 Task: Find a place to stay in Gorny, Russia, from 3rd to 17th August for 4 guests, with a price range of ₹3000 to ₹15000, 3 bedrooms, 3 beds, 2 bathrooms, a washing machine, and self check-in.
Action: Mouse moved to (421, 97)
Screenshot: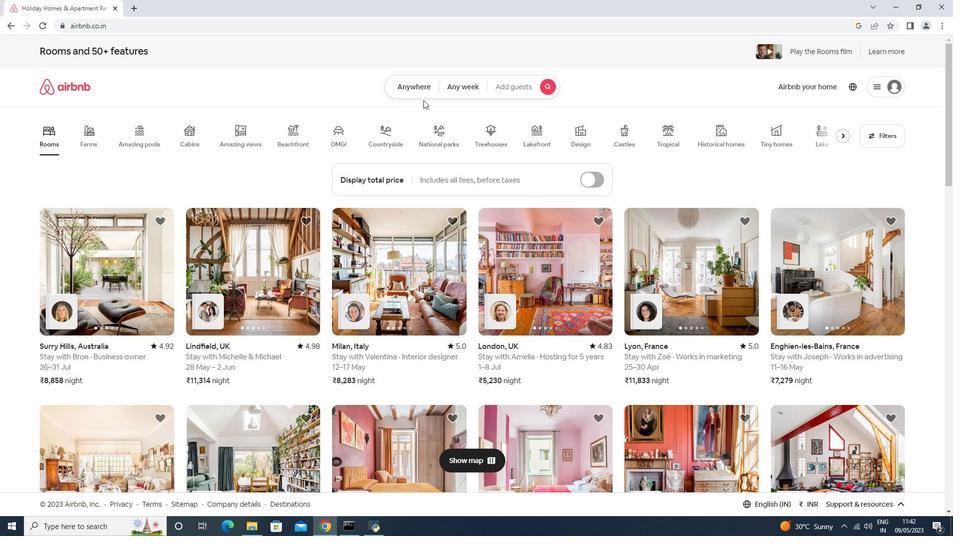 
Action: Mouse pressed left at (421, 97)
Screenshot: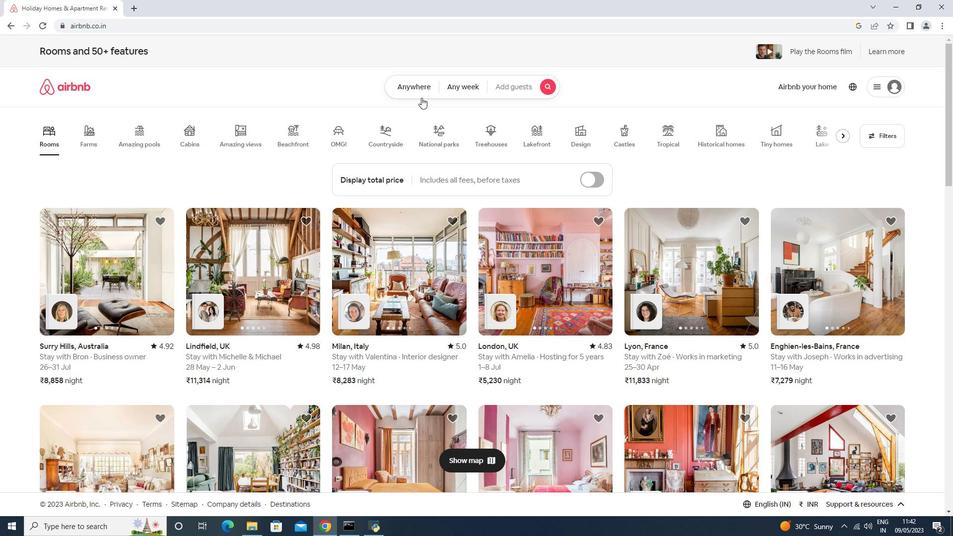
Action: Mouse moved to (363, 126)
Screenshot: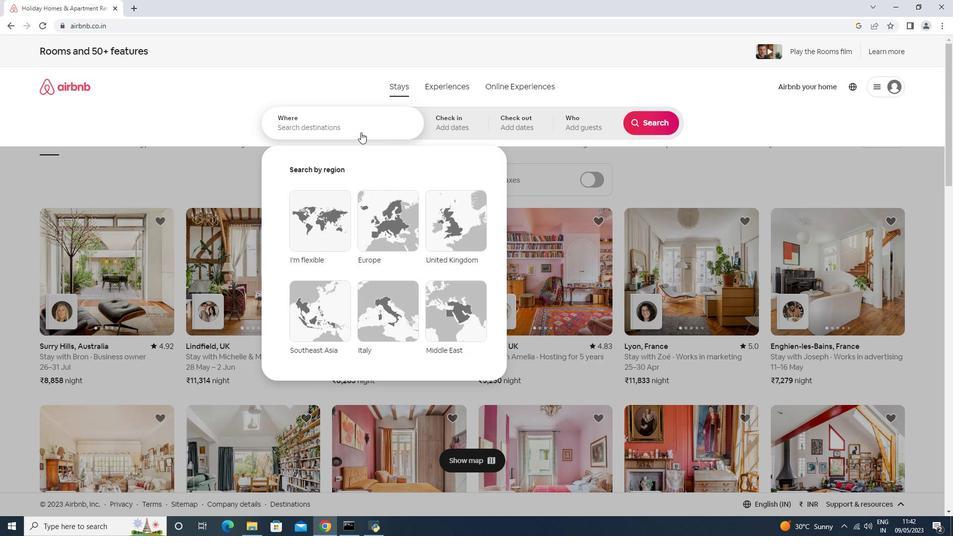 
Action: Mouse pressed left at (363, 126)
Screenshot: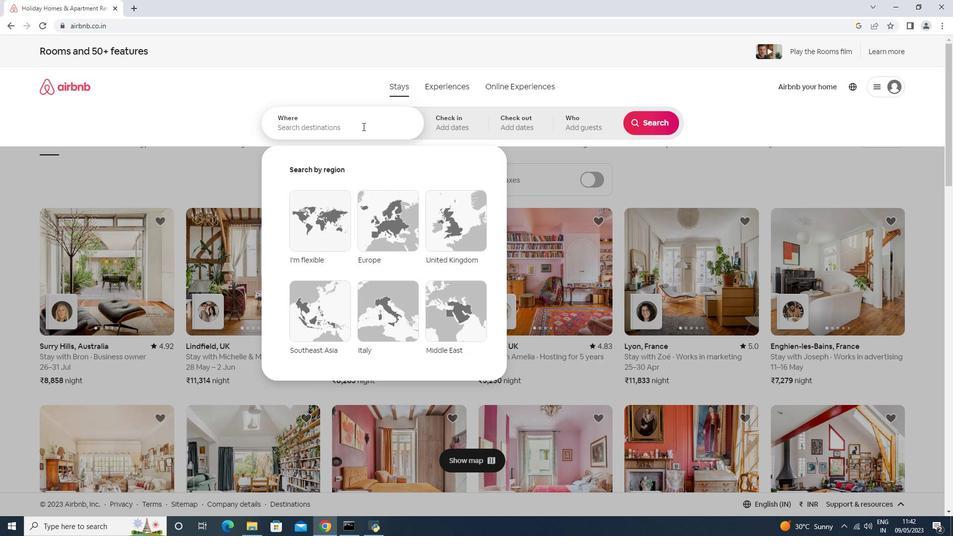 
Action: Mouse moved to (367, 127)
Screenshot: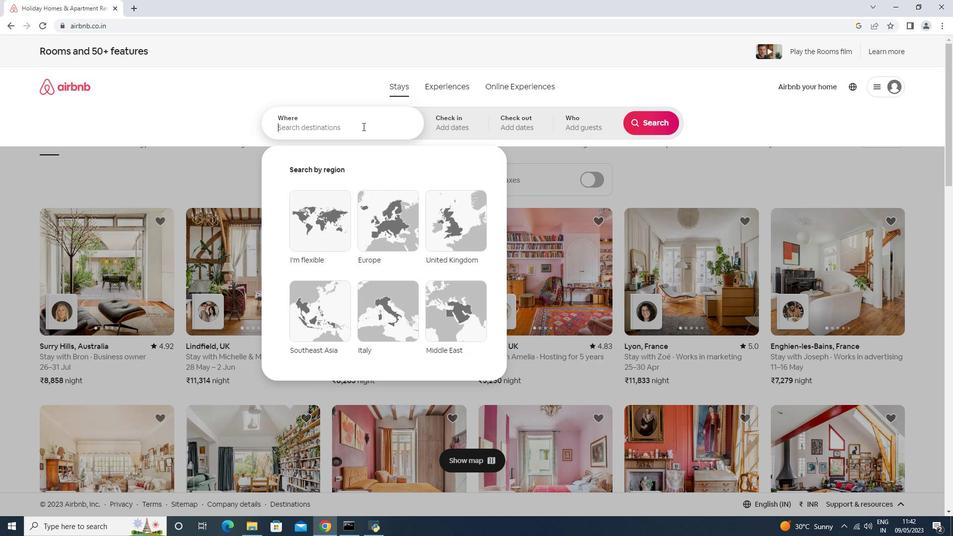 
Action: Key pressed <Key.shift>Gorny,<Key.space><Key.shift><Key.shift><Key.shift>Russia<Key.enter>
Screenshot: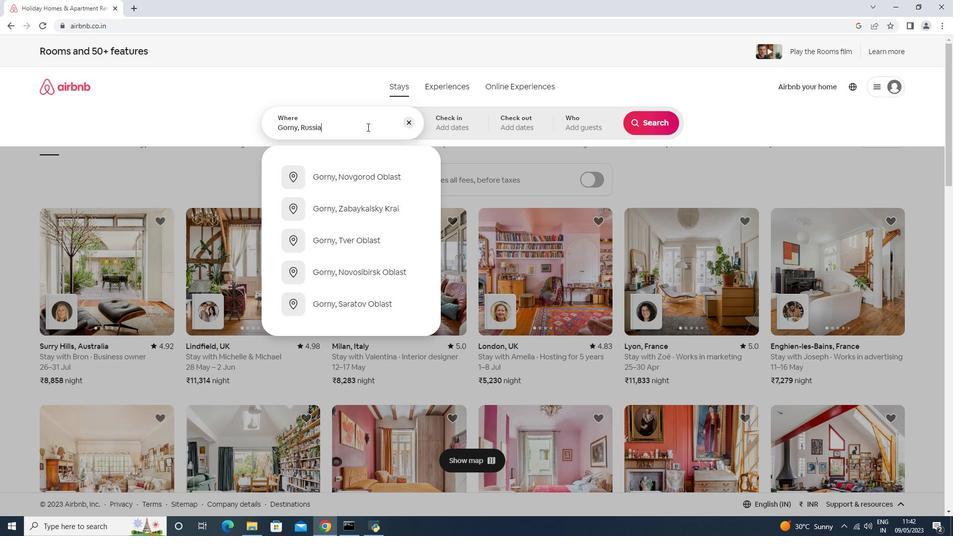 
Action: Mouse moved to (645, 197)
Screenshot: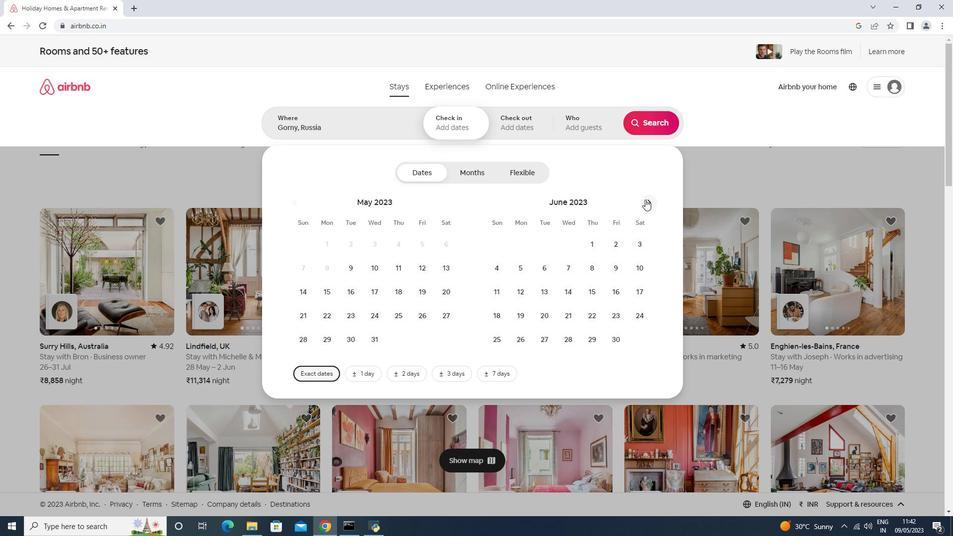 
Action: Mouse pressed left at (645, 197)
Screenshot: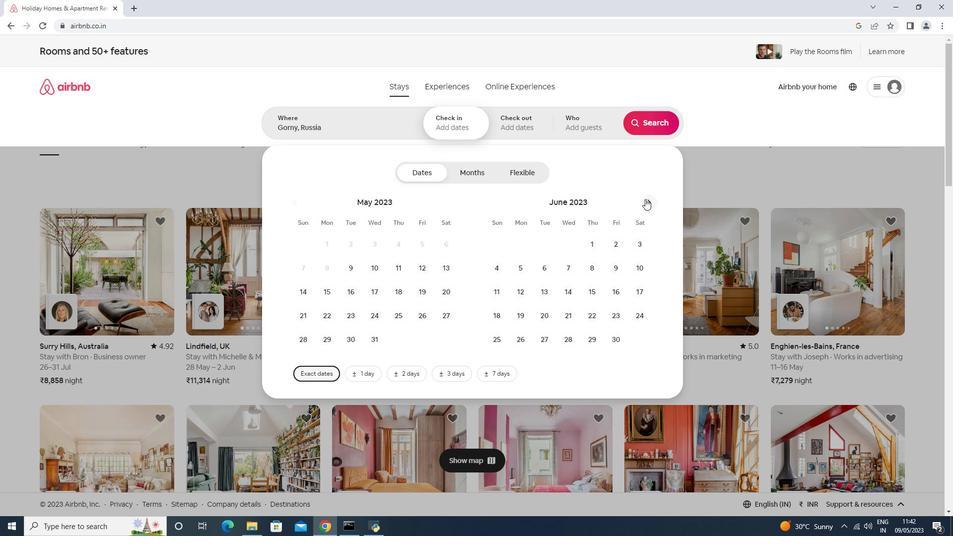 
Action: Mouse moved to (646, 198)
Screenshot: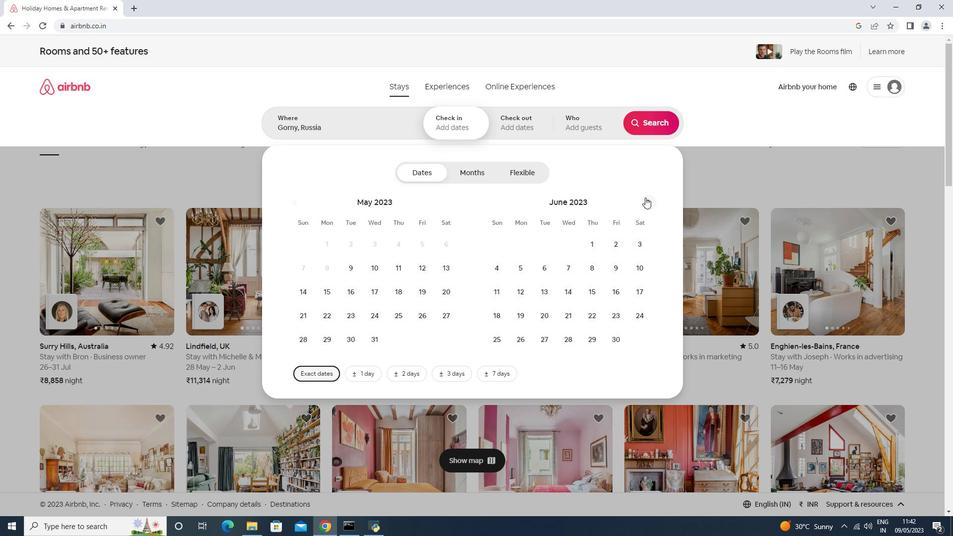 
Action: Mouse pressed left at (646, 198)
Screenshot: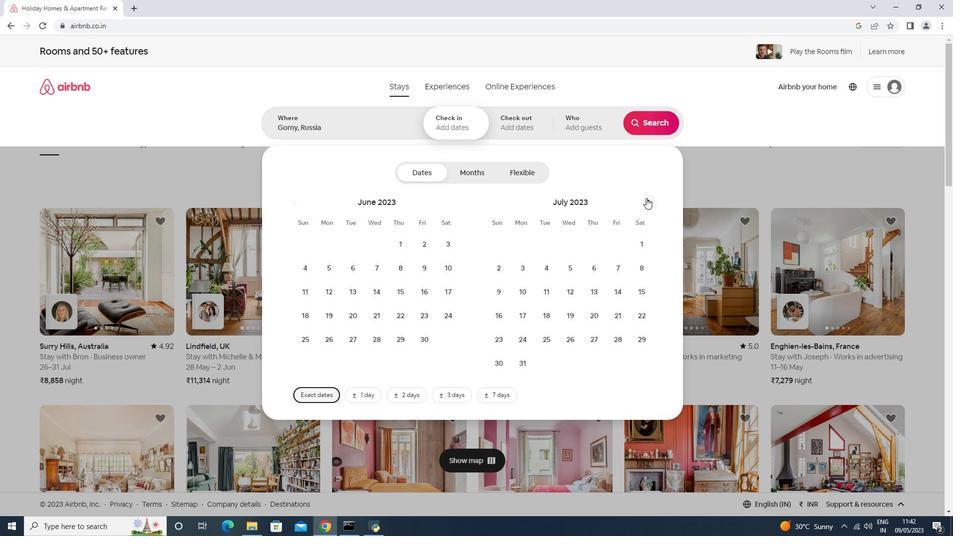
Action: Mouse moved to (591, 242)
Screenshot: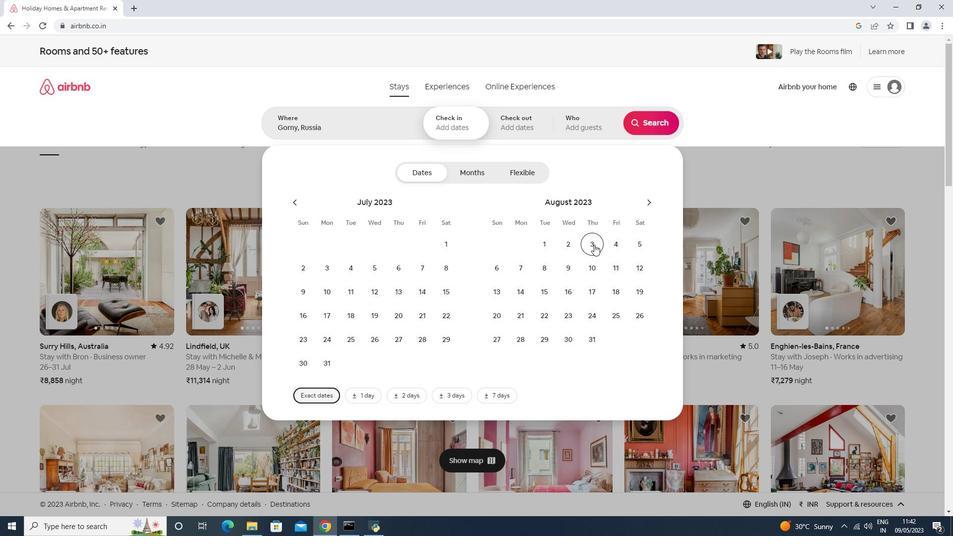 
Action: Mouse pressed left at (591, 242)
Screenshot: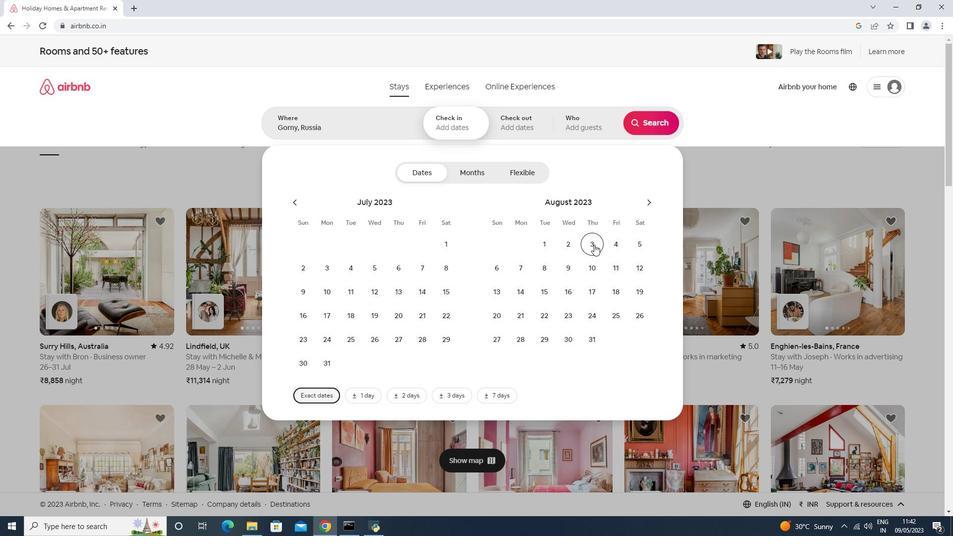 
Action: Mouse moved to (588, 292)
Screenshot: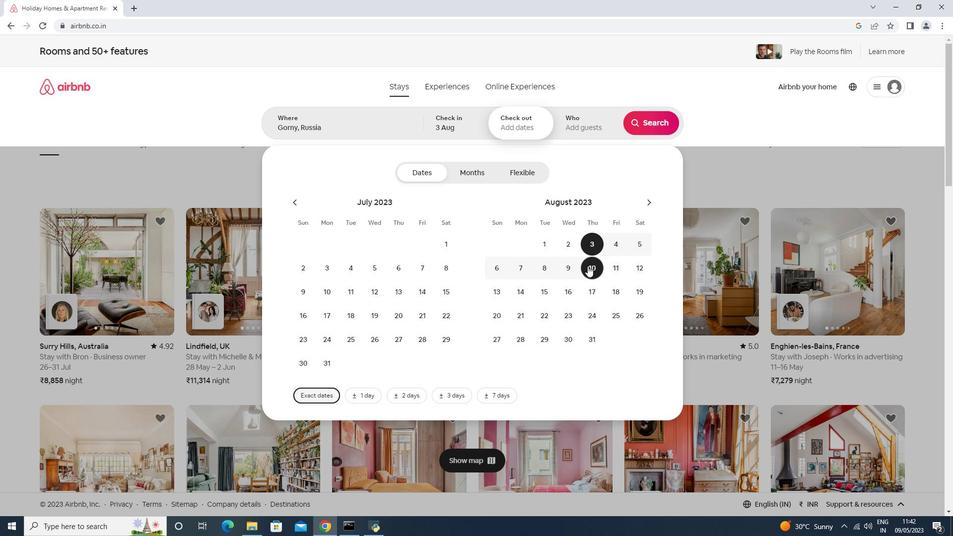 
Action: Mouse pressed left at (588, 292)
Screenshot: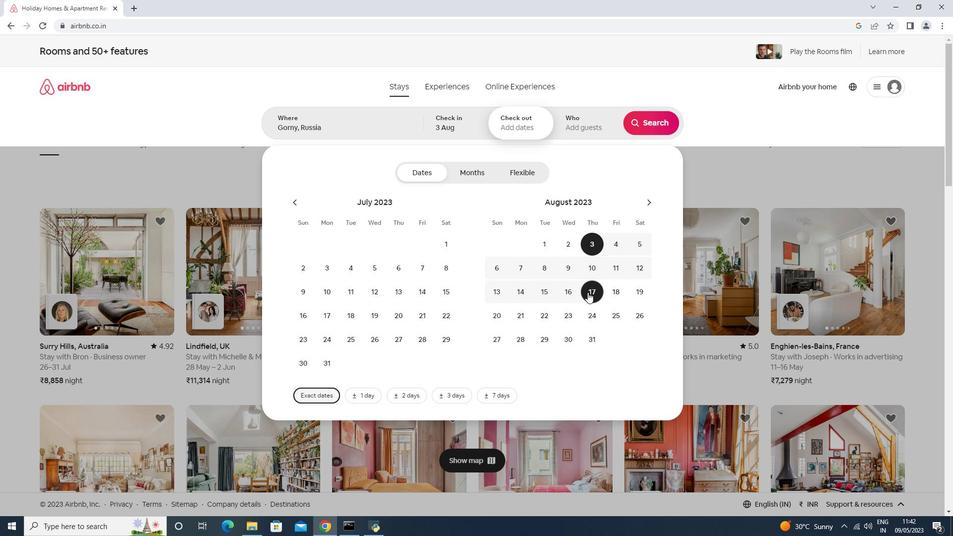 
Action: Mouse moved to (575, 127)
Screenshot: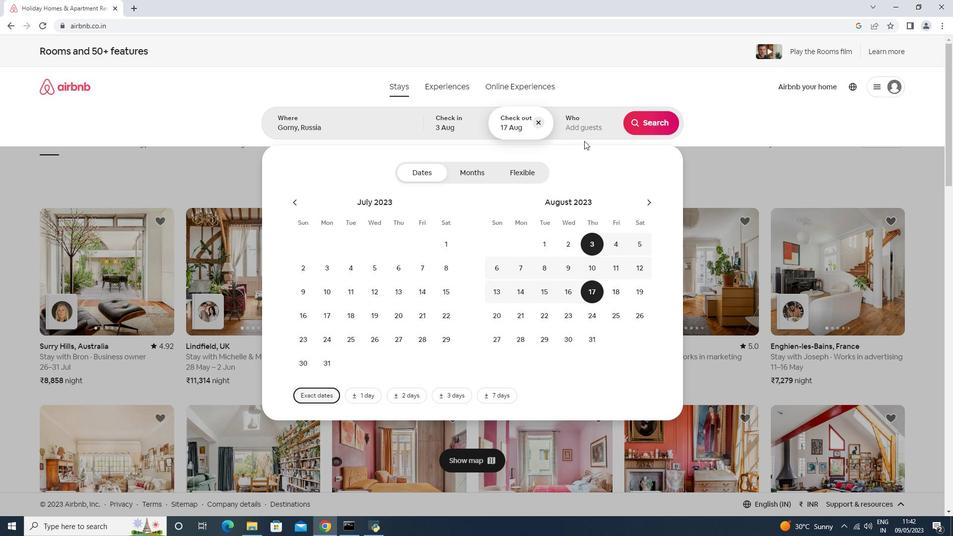
Action: Mouse pressed left at (575, 127)
Screenshot: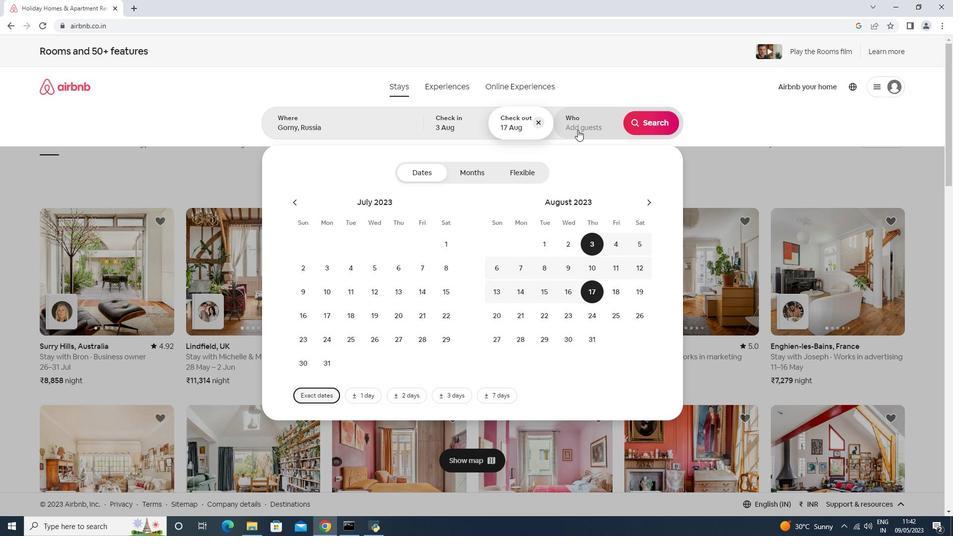 
Action: Mouse moved to (658, 173)
Screenshot: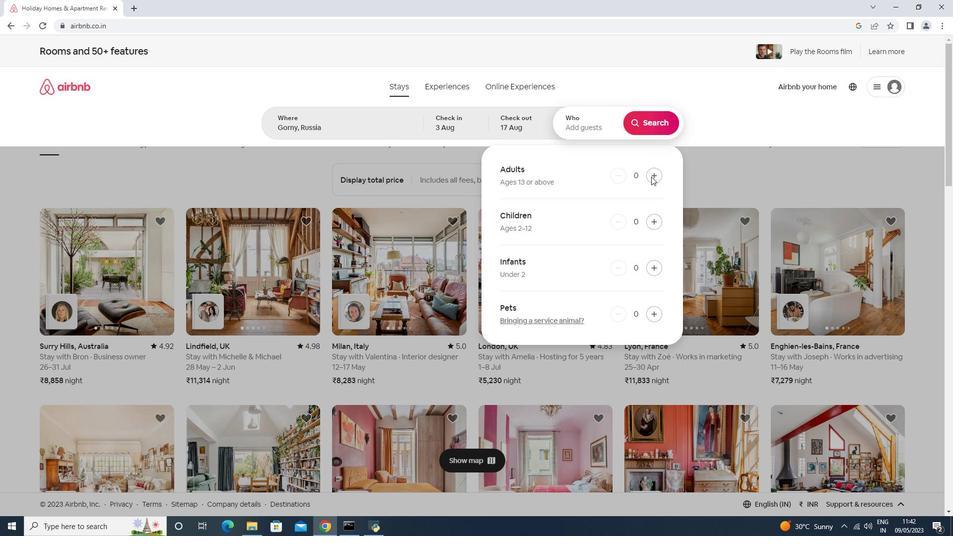 
Action: Mouse pressed left at (658, 173)
Screenshot: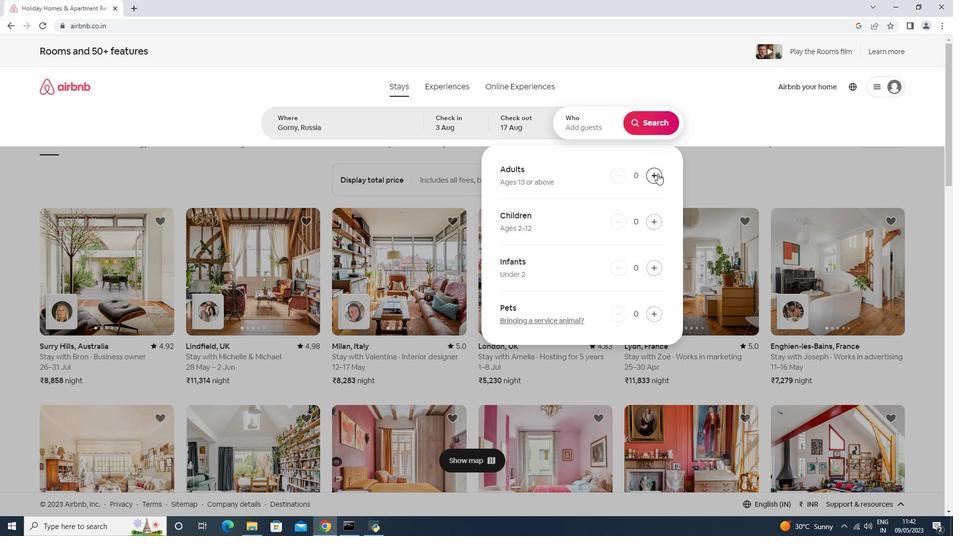 
Action: Mouse pressed left at (658, 173)
Screenshot: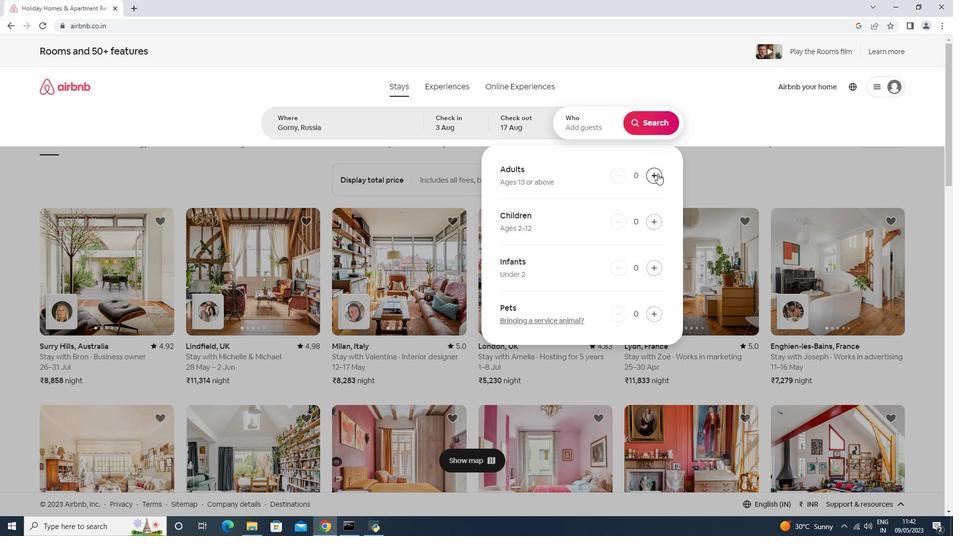 
Action: Mouse pressed left at (658, 173)
Screenshot: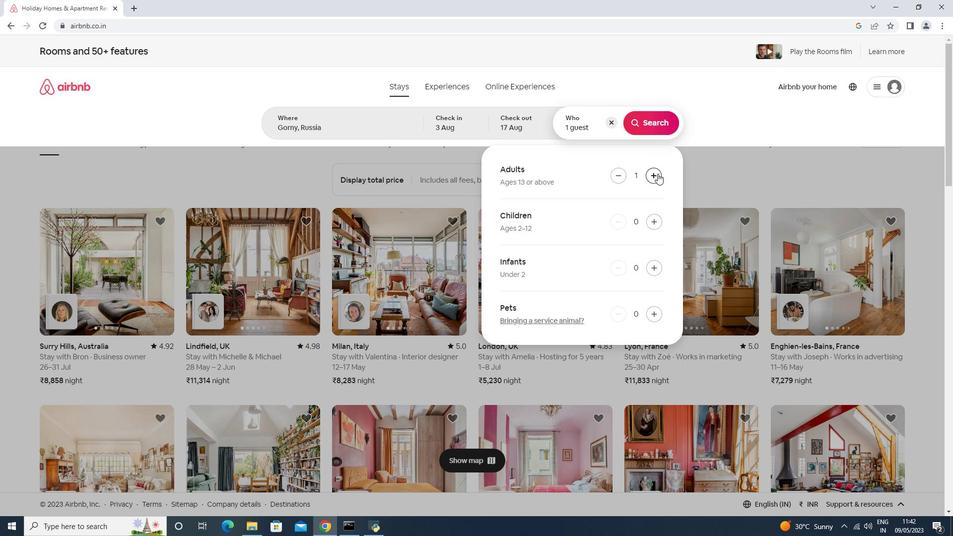 
Action: Mouse moved to (652, 225)
Screenshot: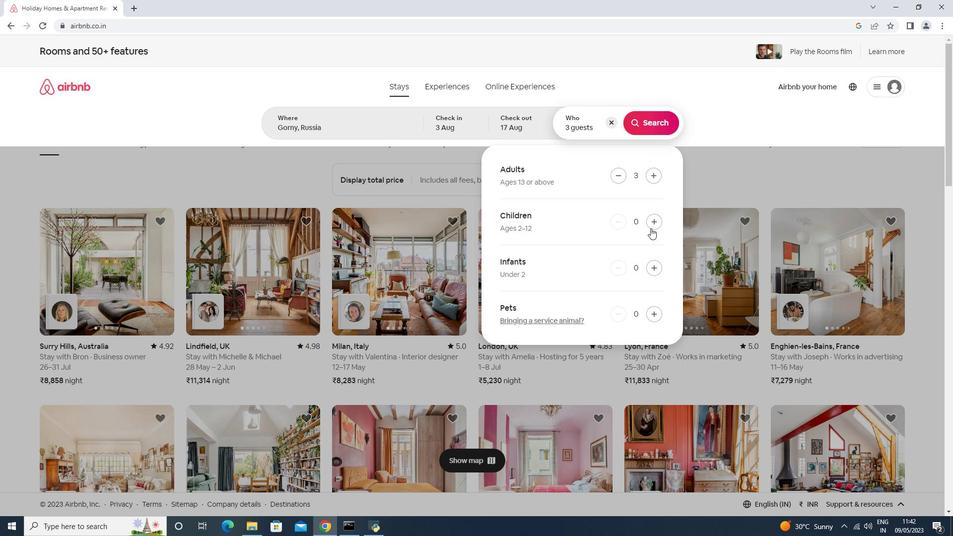 
Action: Mouse pressed left at (652, 225)
Screenshot: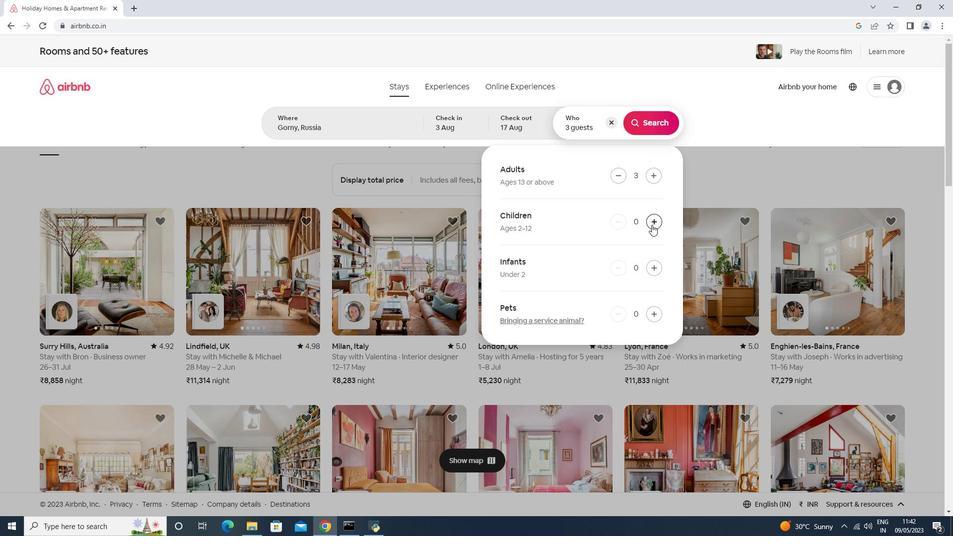 
Action: Mouse moved to (654, 124)
Screenshot: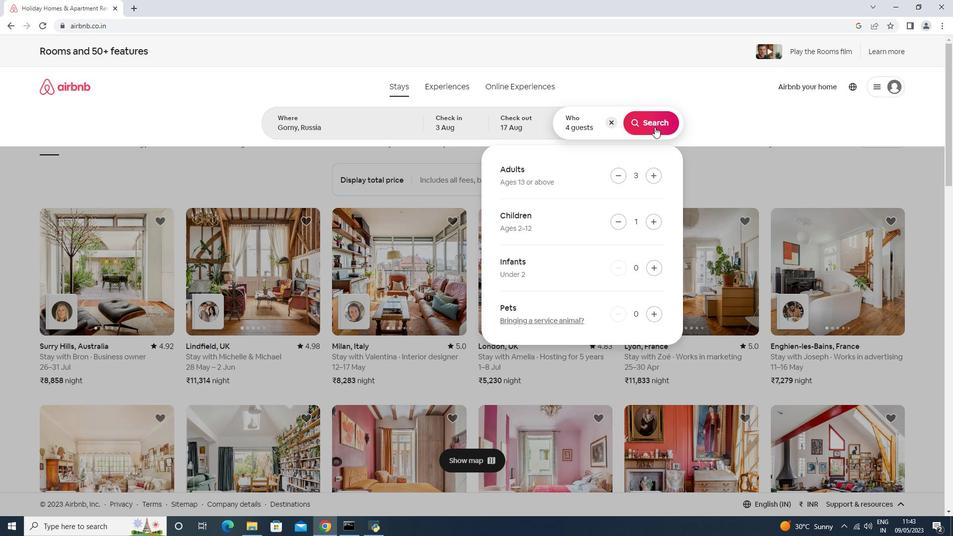 
Action: Mouse pressed left at (654, 124)
Screenshot: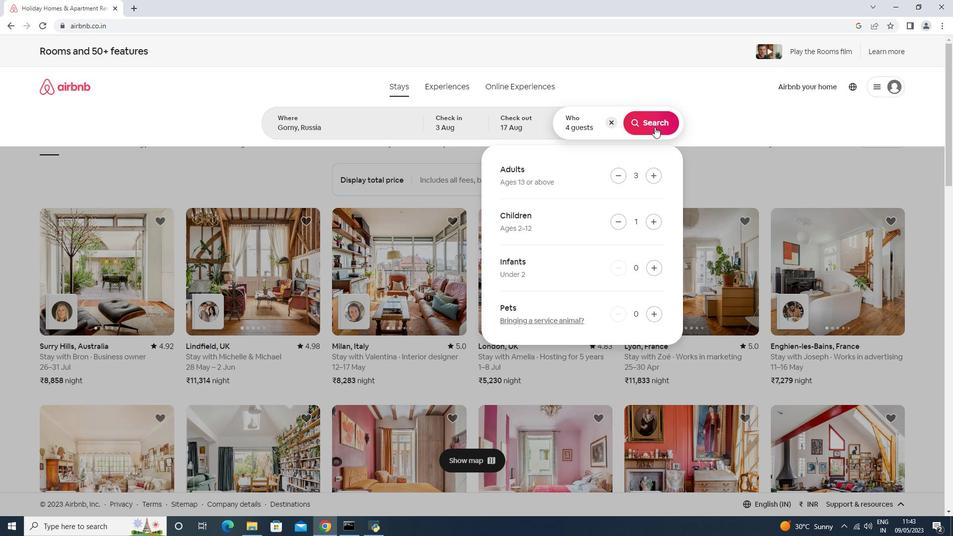
Action: Mouse moved to (917, 99)
Screenshot: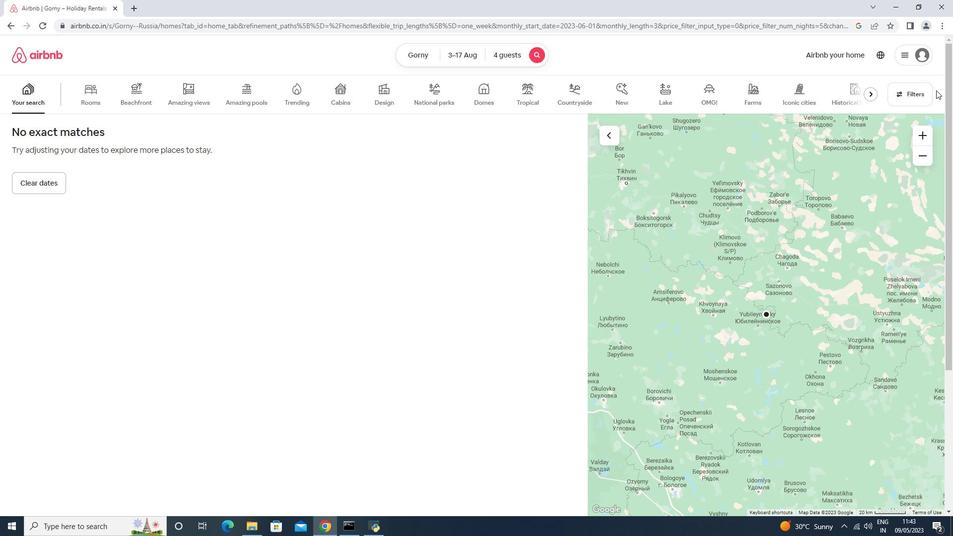
Action: Mouse pressed left at (917, 99)
Screenshot: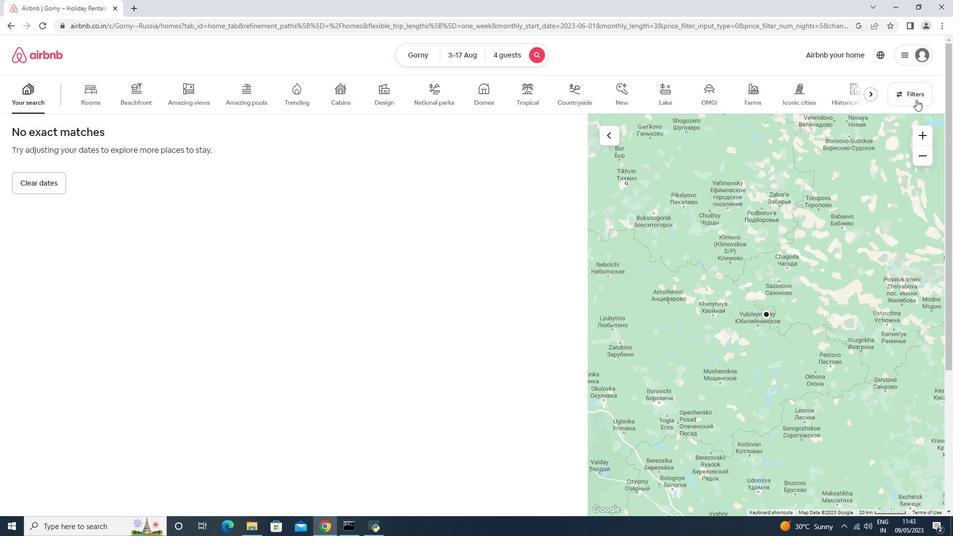 
Action: Mouse moved to (429, 341)
Screenshot: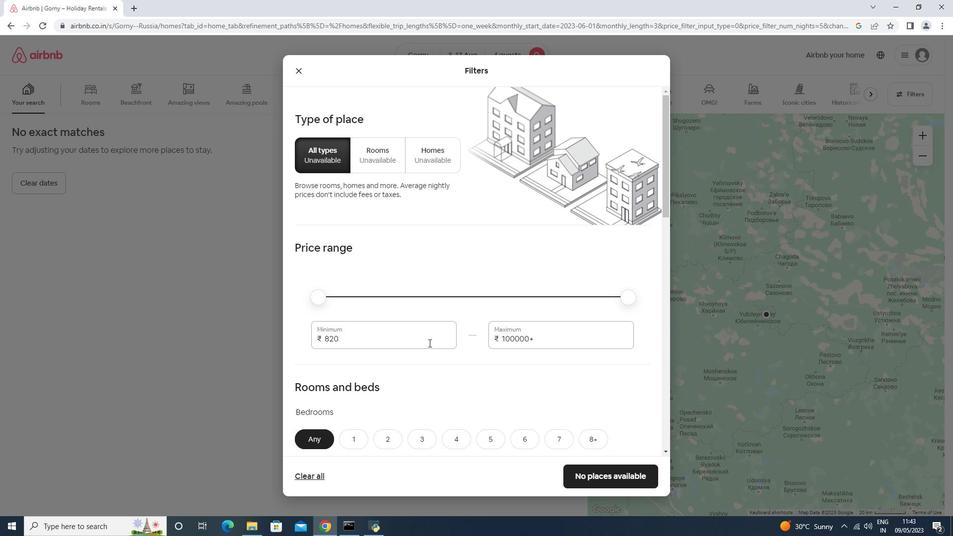 
Action: Mouse pressed left at (429, 341)
Screenshot: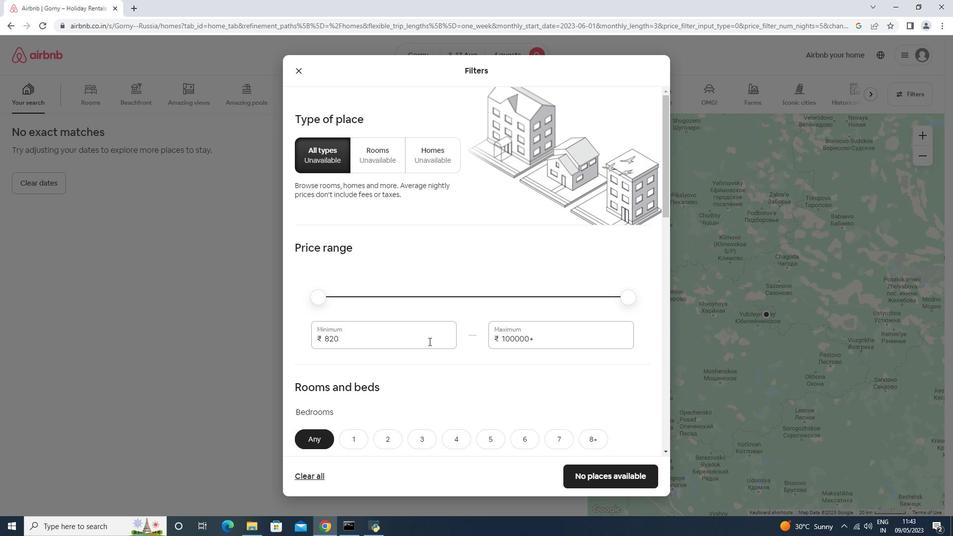 
Action: Mouse moved to (429, 341)
Screenshot: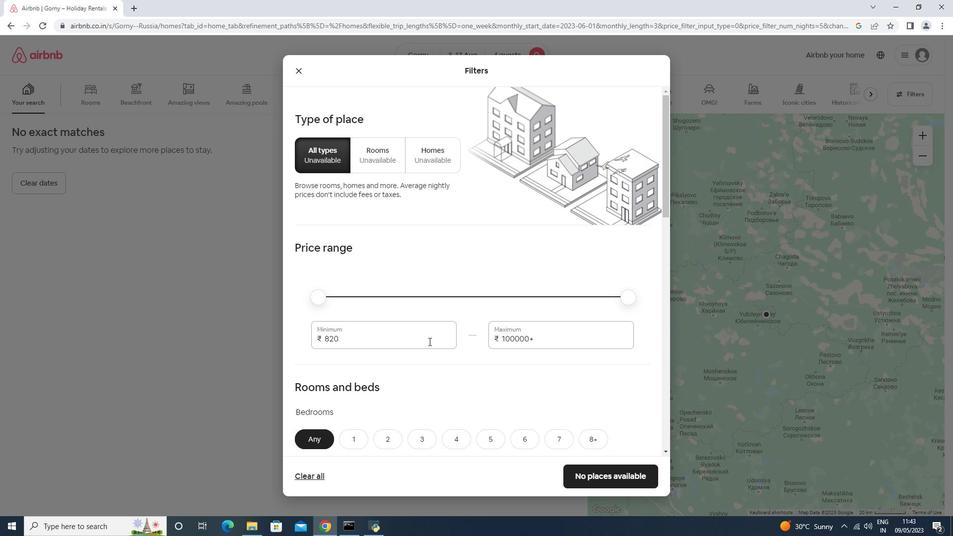
Action: Key pressed <Key.backspace><Key.backspace><Key.backspace><Key.backspace>3000<Key.tab>15000
Screenshot: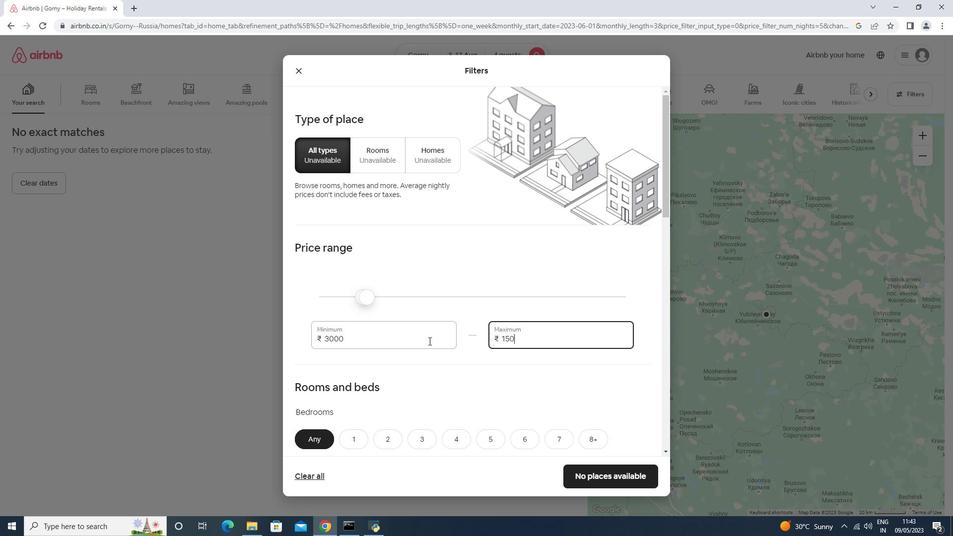 
Action: Mouse scrolled (429, 340) with delta (0, 0)
Screenshot: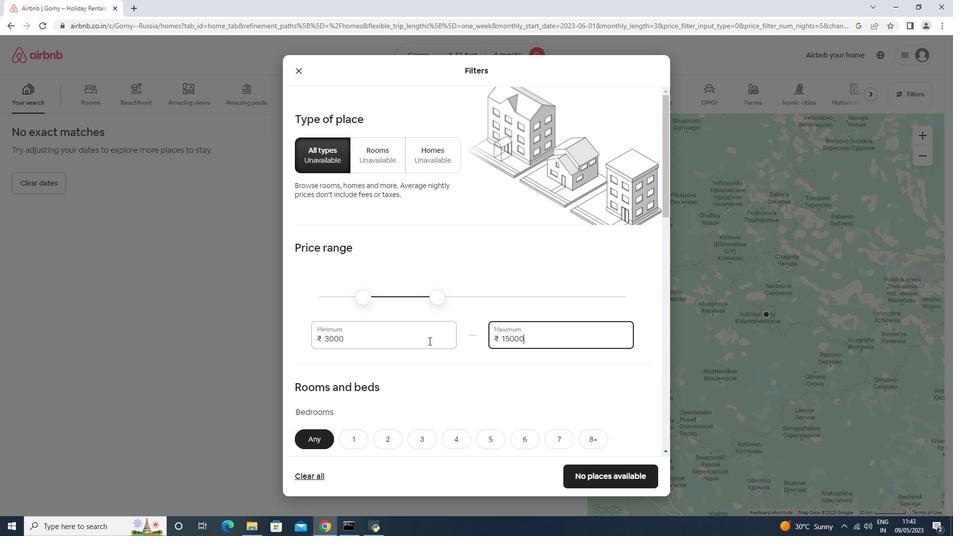 
Action: Mouse scrolled (429, 340) with delta (0, 0)
Screenshot: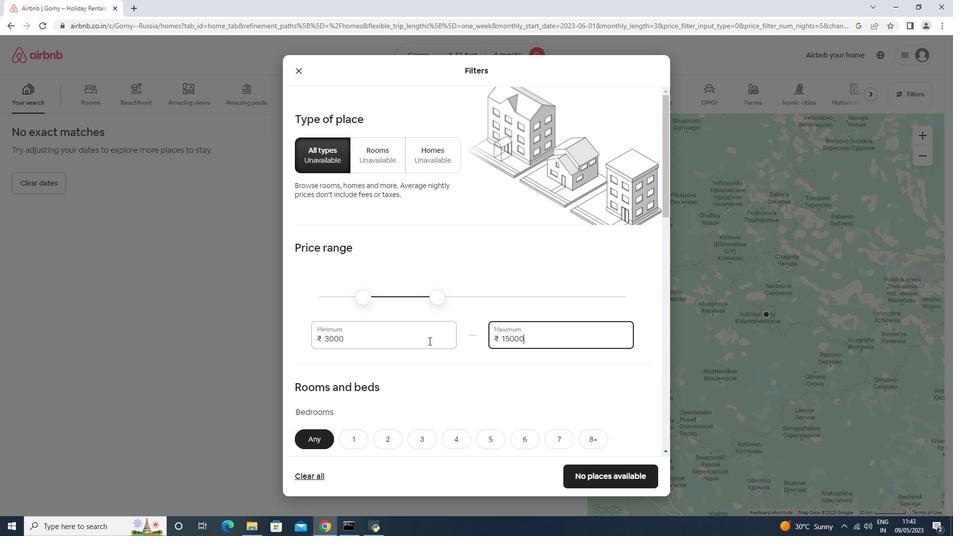 
Action: Mouse scrolled (429, 340) with delta (0, 0)
Screenshot: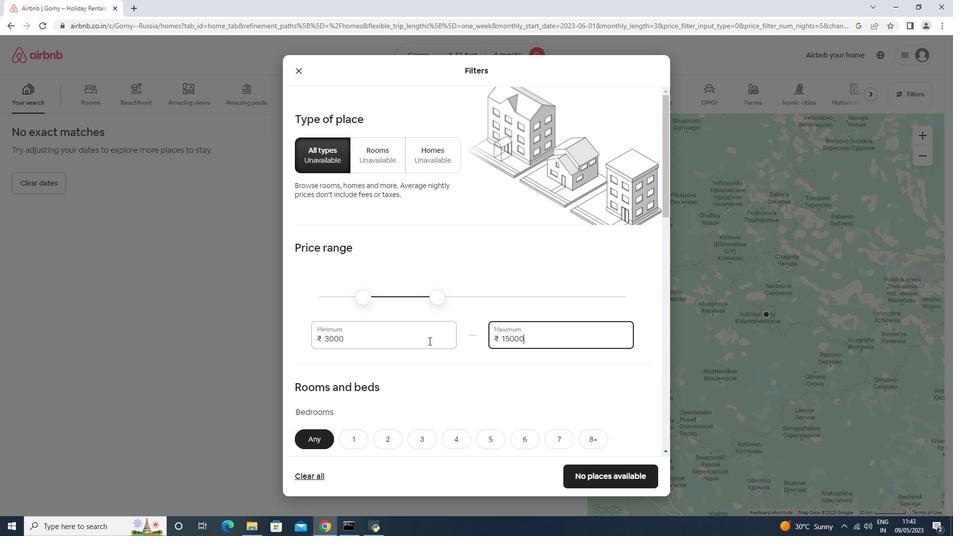 
Action: Mouse scrolled (429, 340) with delta (0, 0)
Screenshot: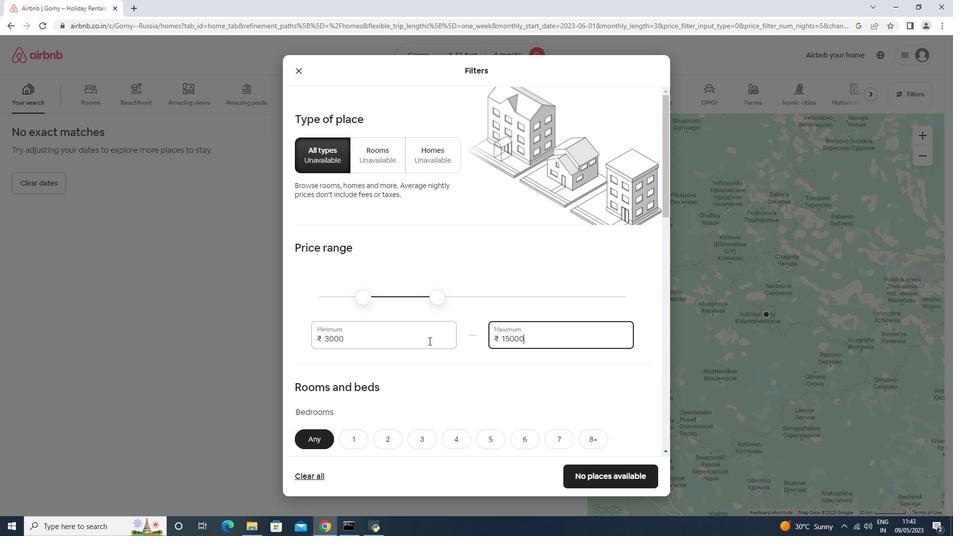 
Action: Mouse moved to (427, 243)
Screenshot: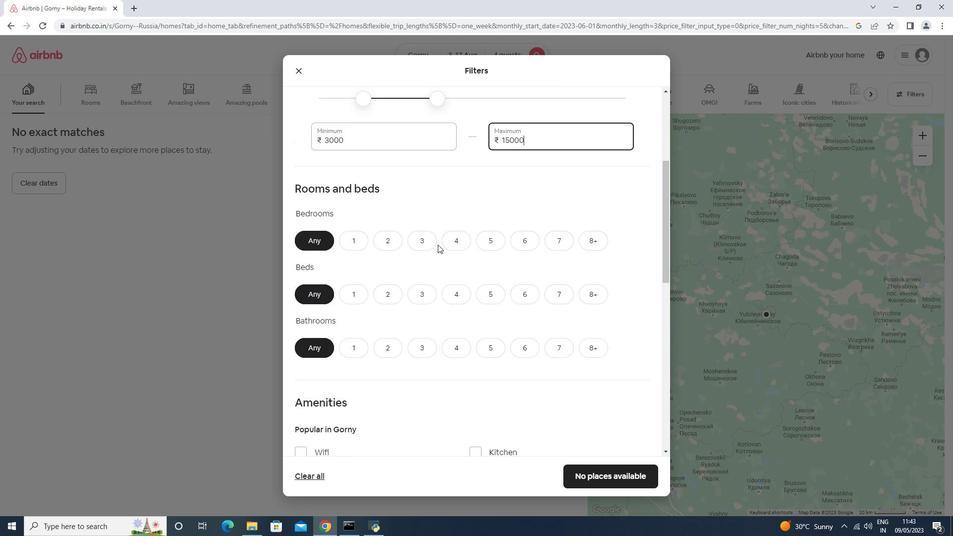 
Action: Mouse pressed left at (427, 243)
Screenshot: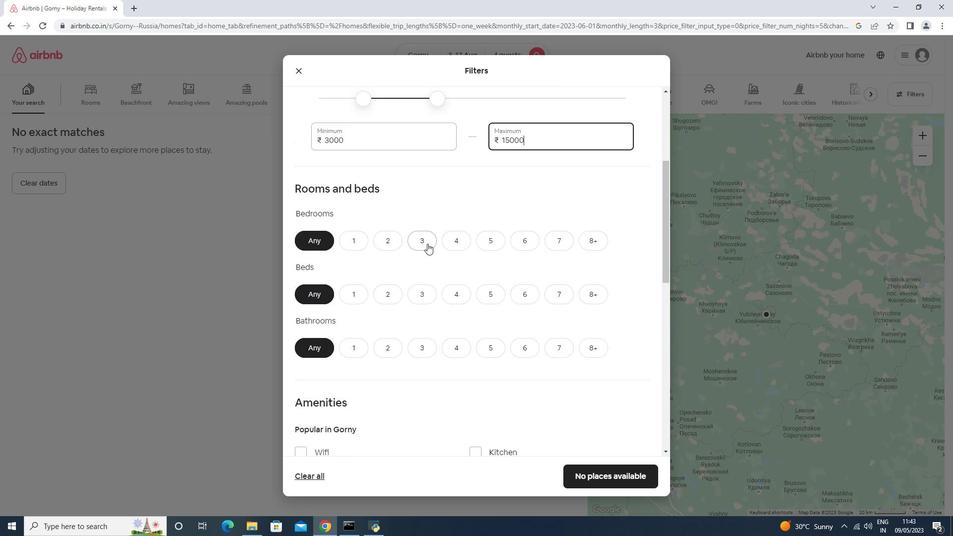 
Action: Mouse moved to (453, 289)
Screenshot: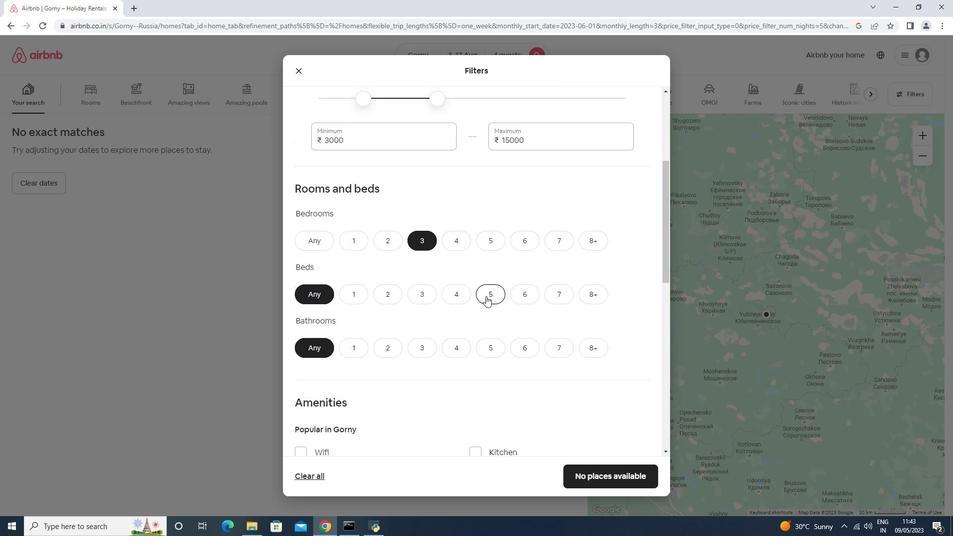 
Action: Mouse pressed left at (453, 289)
Screenshot: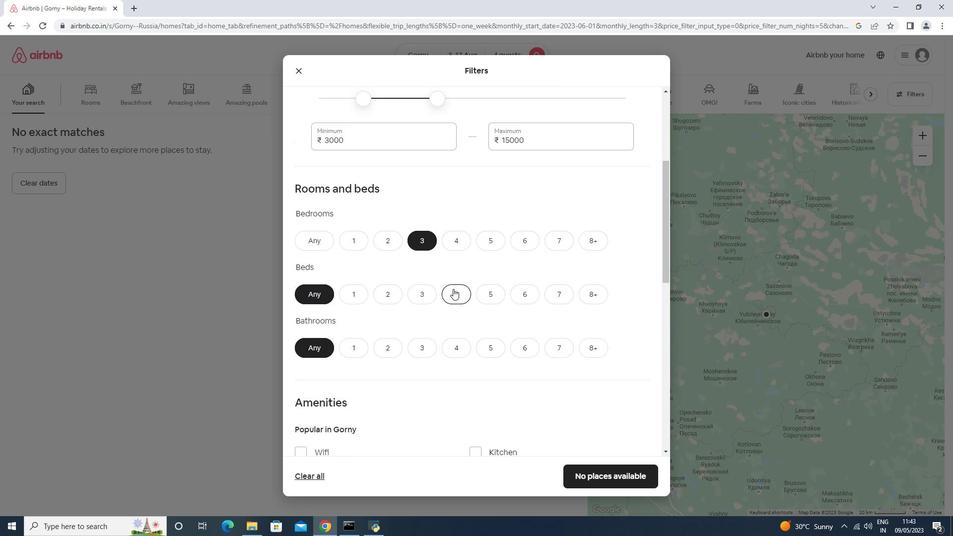 
Action: Mouse moved to (391, 353)
Screenshot: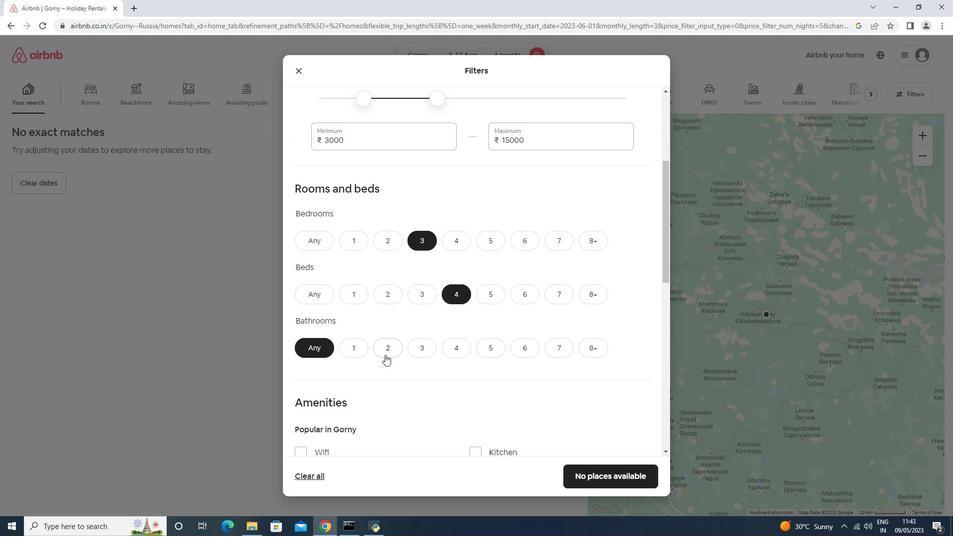 
Action: Mouse pressed left at (391, 353)
Screenshot: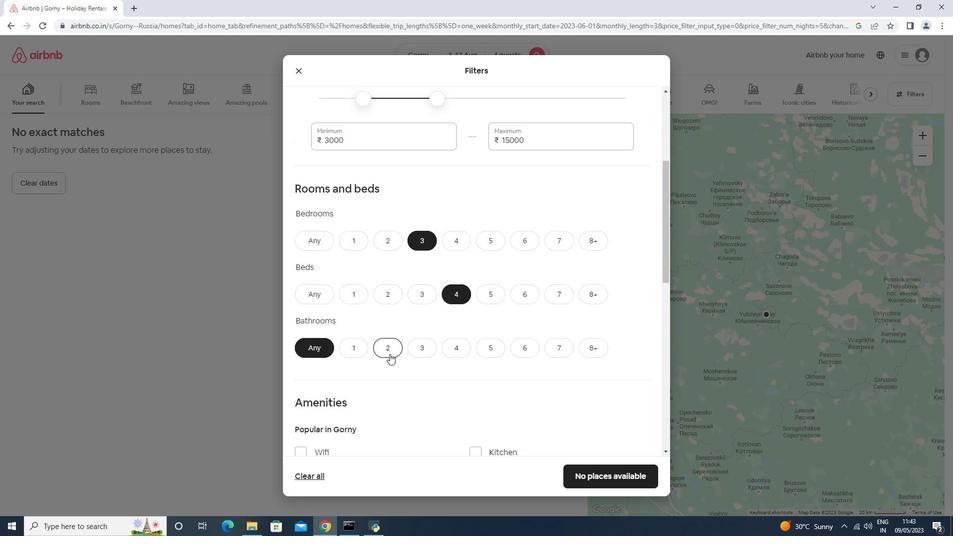 
Action: Mouse scrolled (391, 352) with delta (0, 0)
Screenshot: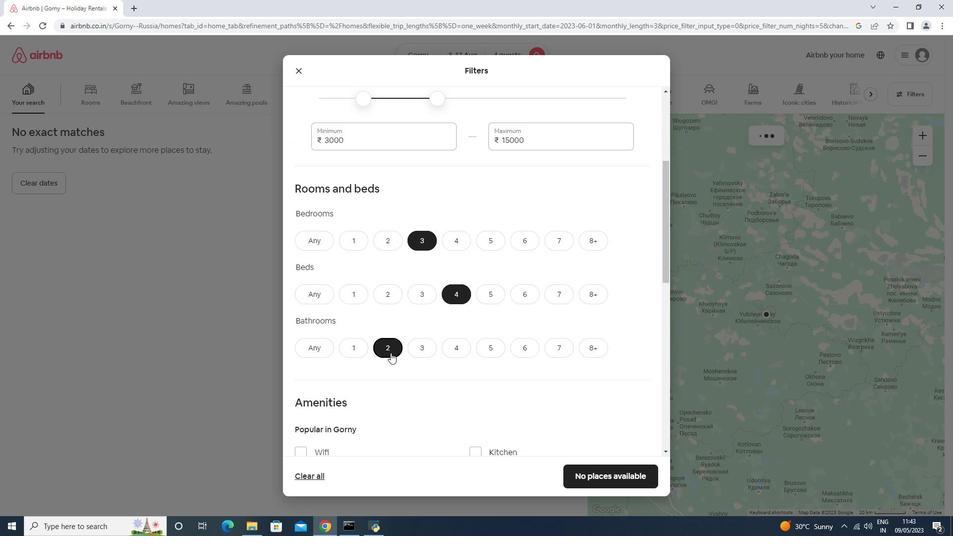 
Action: Mouse scrolled (391, 352) with delta (0, 0)
Screenshot: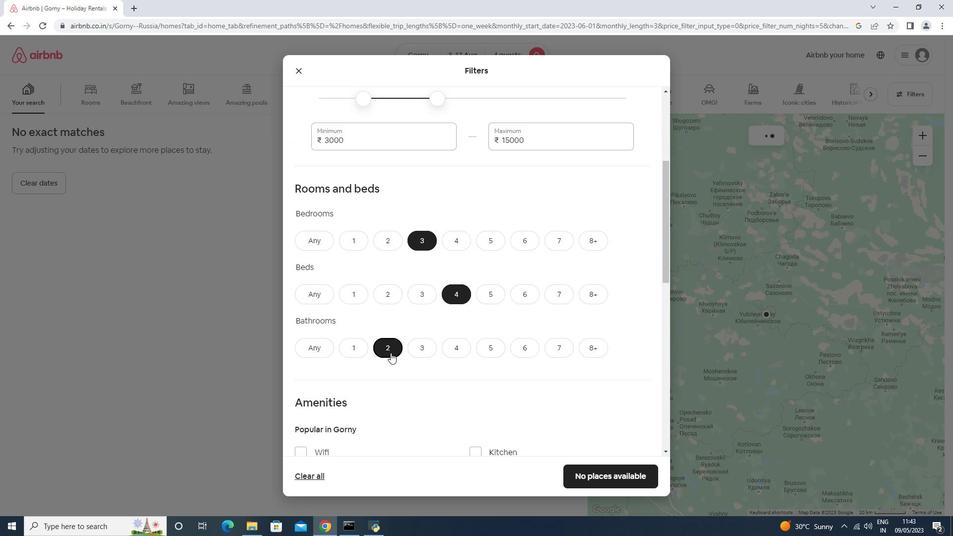 
Action: Mouse scrolled (391, 352) with delta (0, 0)
Screenshot: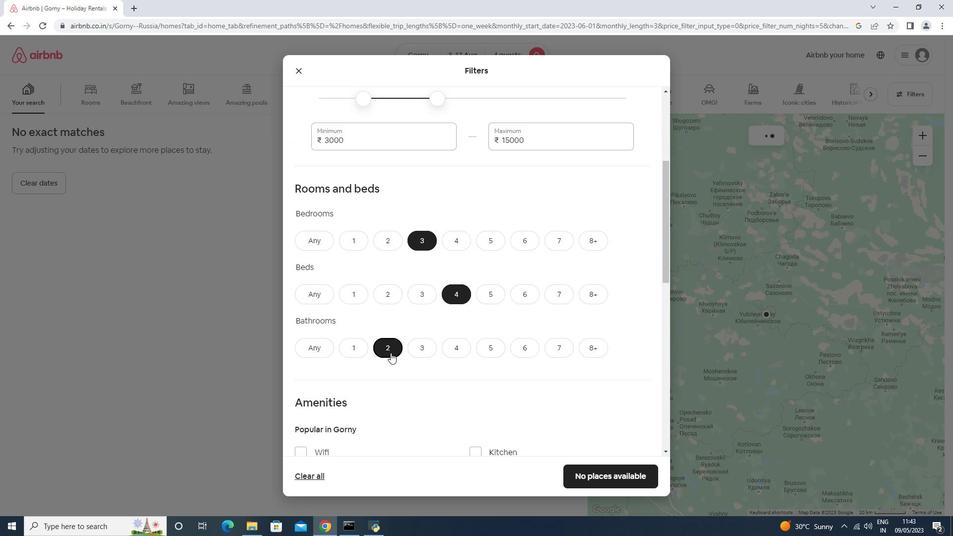 
Action: Mouse scrolled (391, 352) with delta (0, 0)
Screenshot: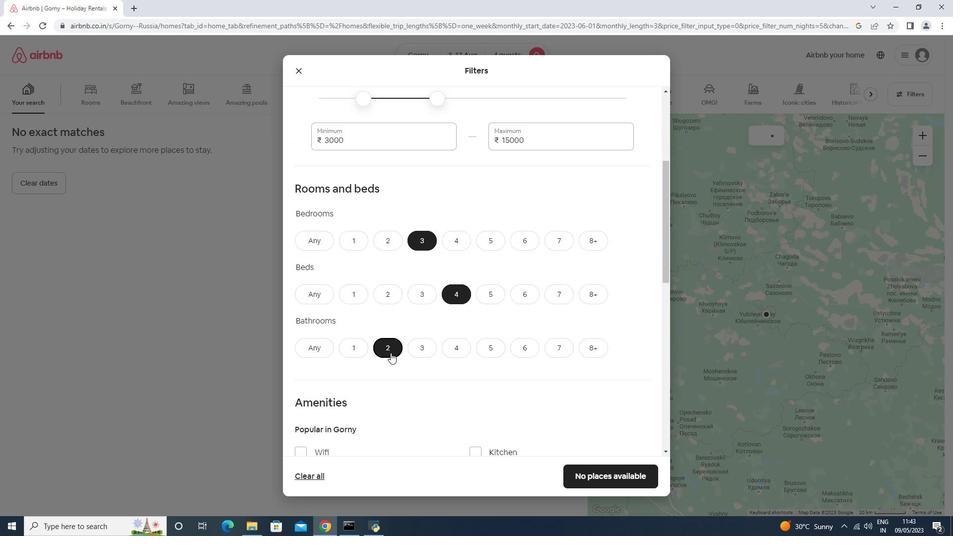 
Action: Mouse moved to (338, 280)
Screenshot: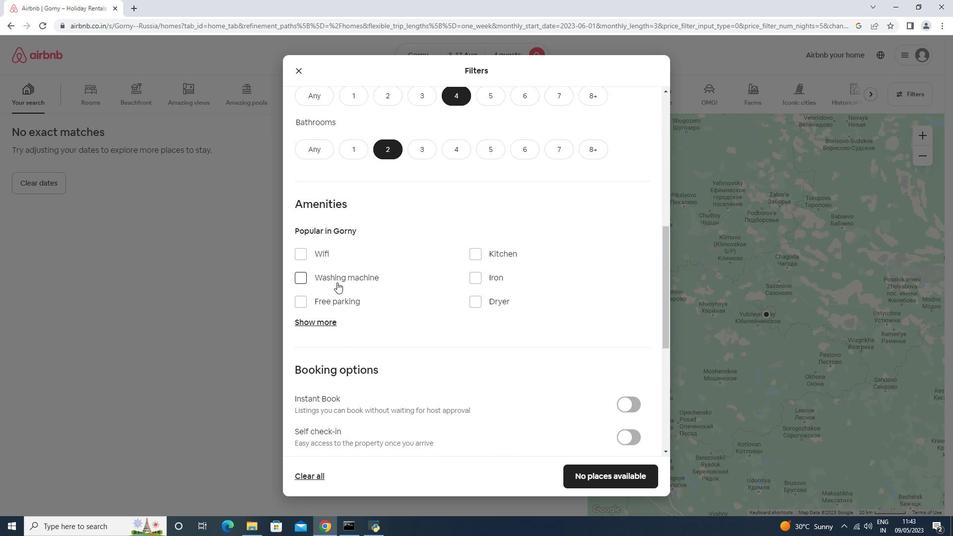 
Action: Mouse pressed left at (338, 280)
Screenshot: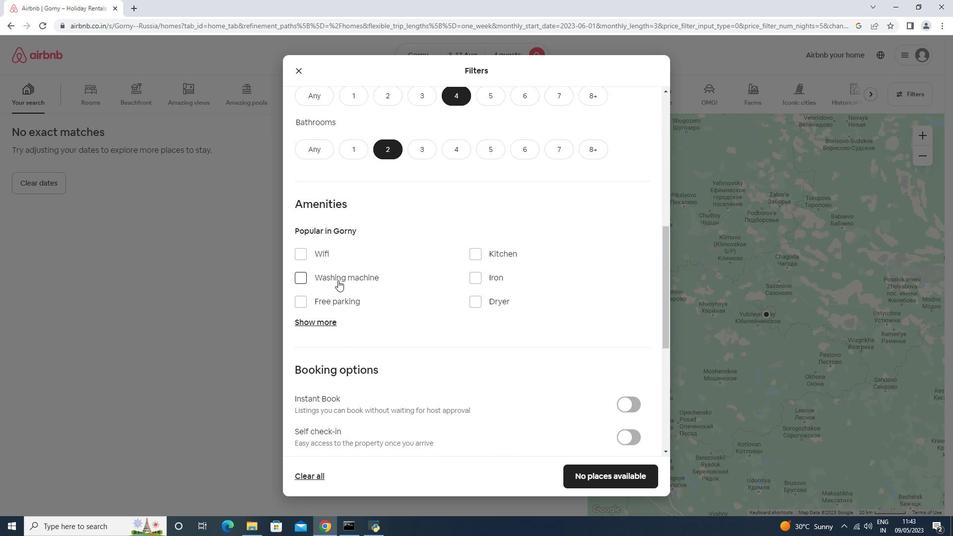 
Action: Mouse moved to (524, 403)
Screenshot: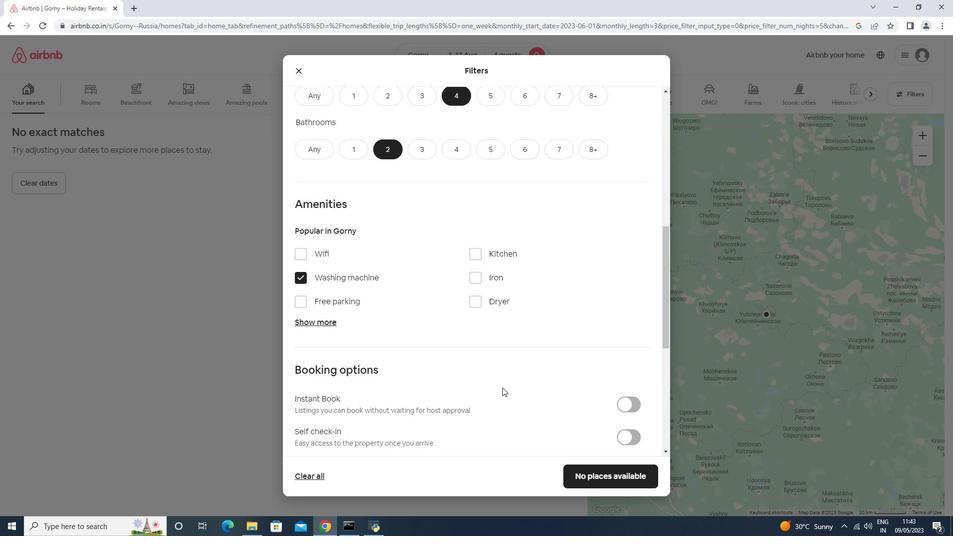 
Action: Mouse scrolled (524, 403) with delta (0, 0)
Screenshot: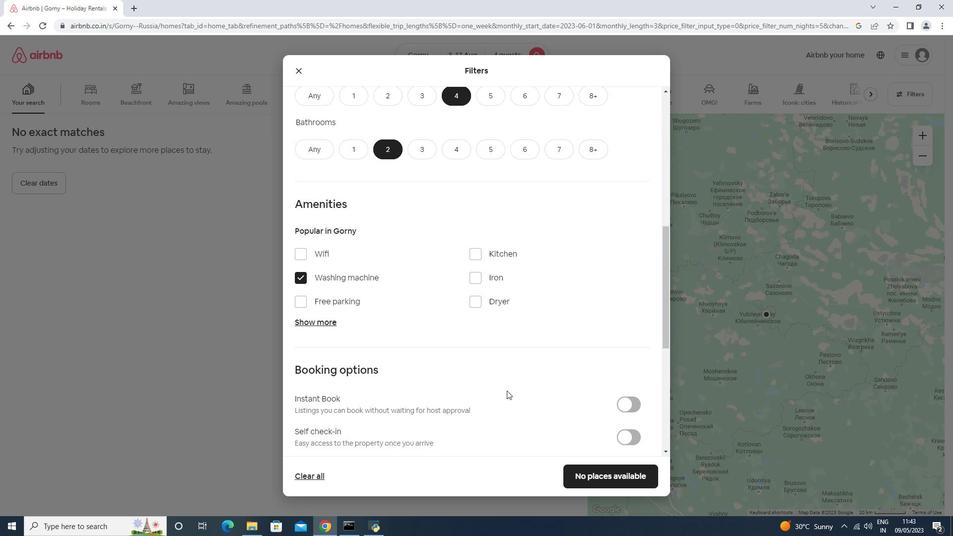 
Action: Mouse scrolled (524, 403) with delta (0, 0)
Screenshot: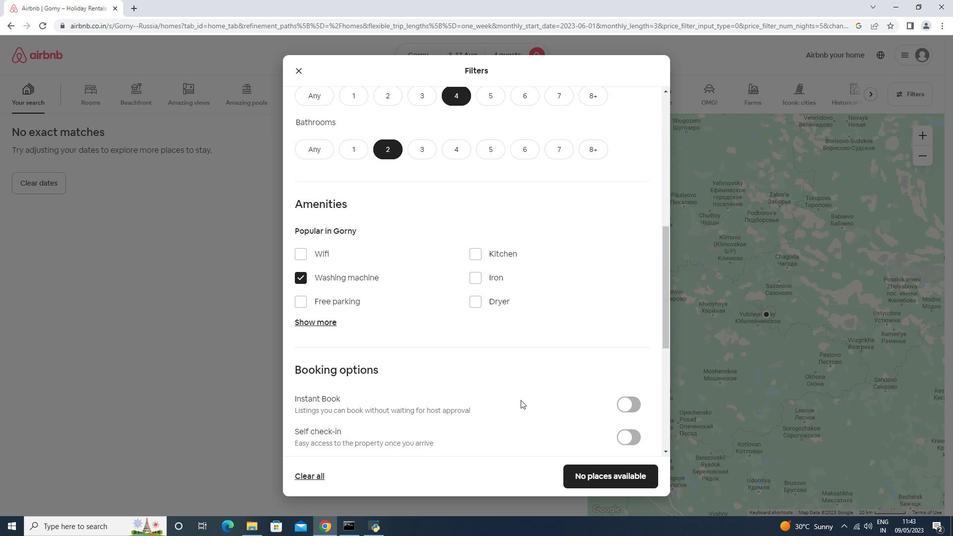 
Action: Mouse scrolled (524, 403) with delta (0, 0)
Screenshot: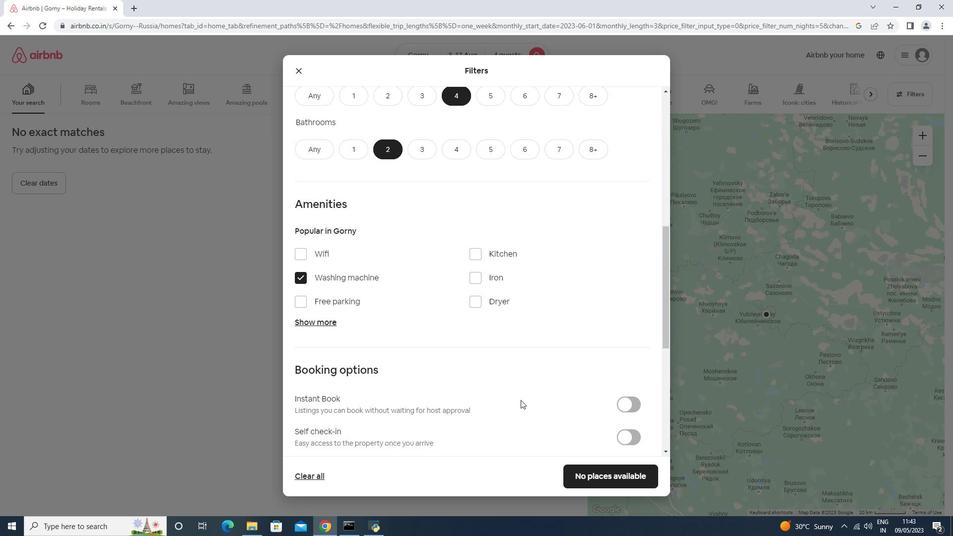 
Action: Mouse moved to (629, 281)
Screenshot: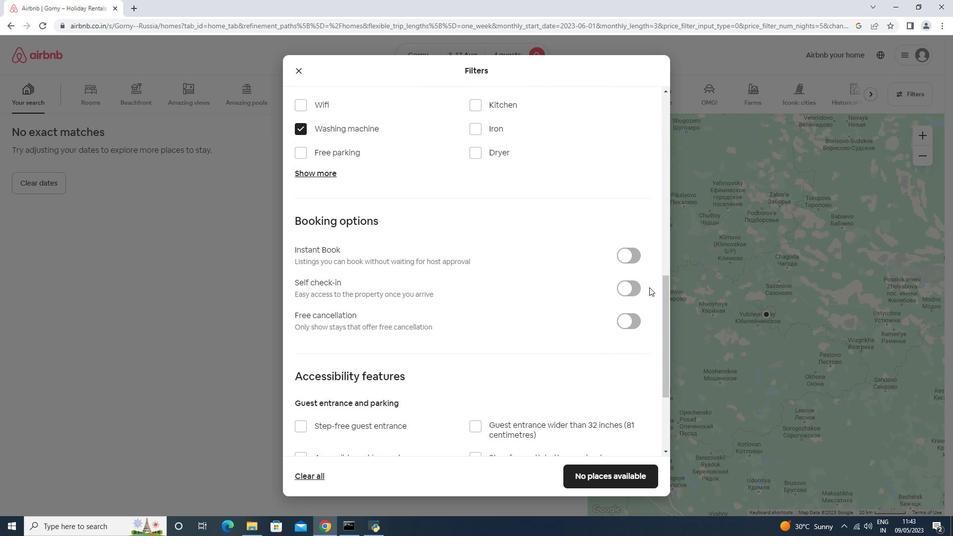 
Action: Mouse pressed left at (629, 281)
Screenshot: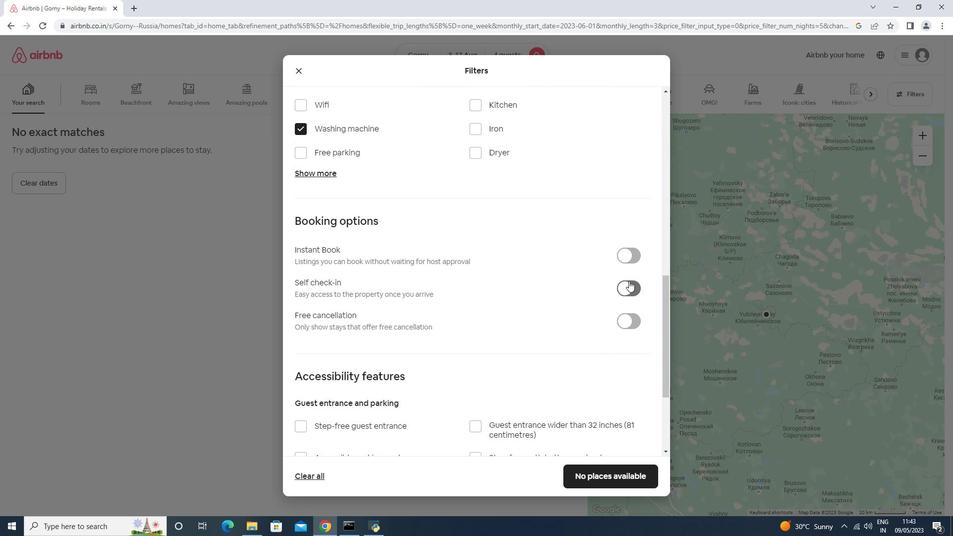 
Action: Mouse moved to (626, 282)
Screenshot: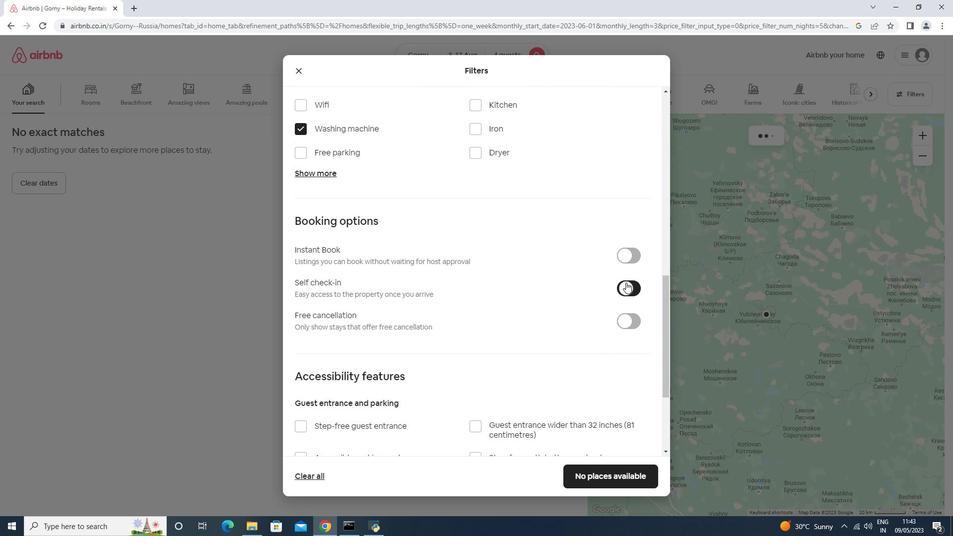 
Action: Mouse scrolled (626, 282) with delta (0, 0)
Screenshot: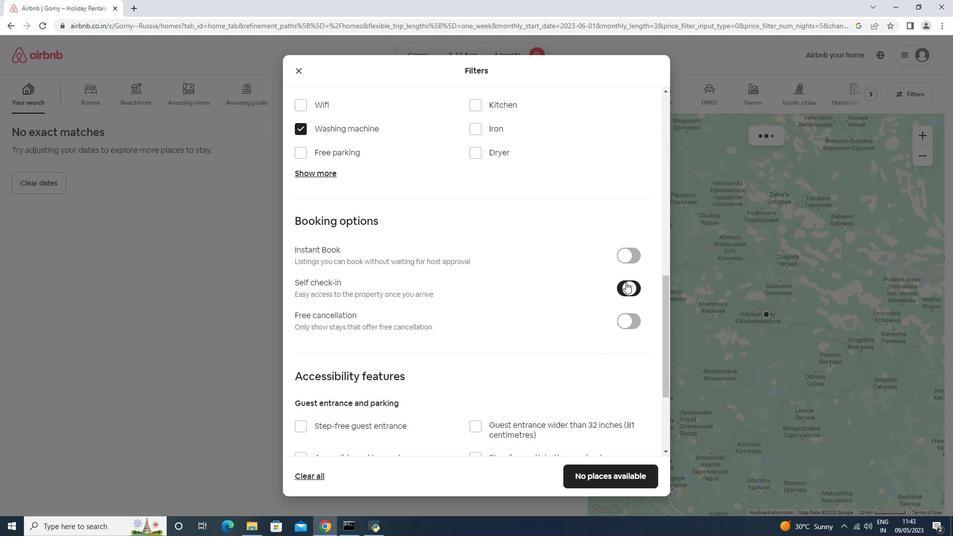 
Action: Mouse scrolled (626, 282) with delta (0, 0)
Screenshot: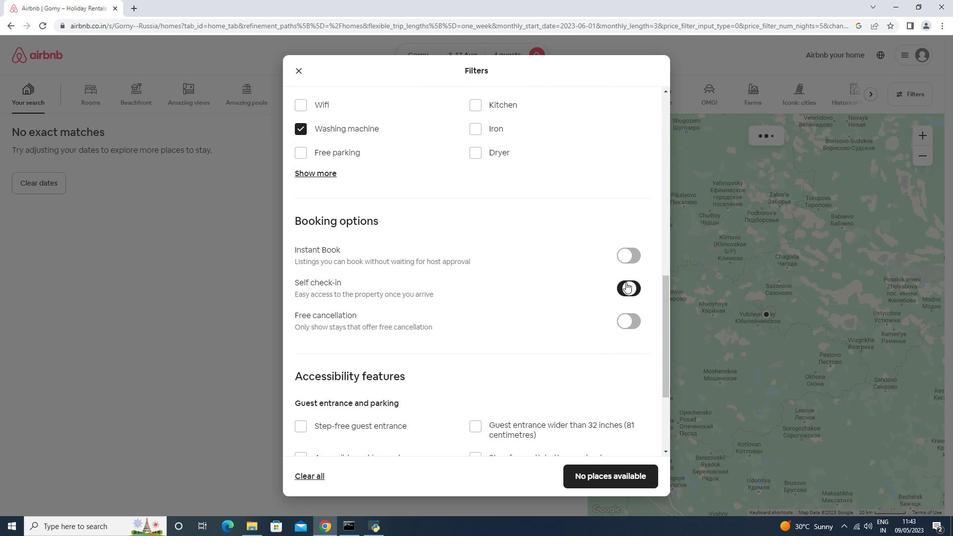 
Action: Mouse scrolled (626, 282) with delta (0, 0)
Screenshot: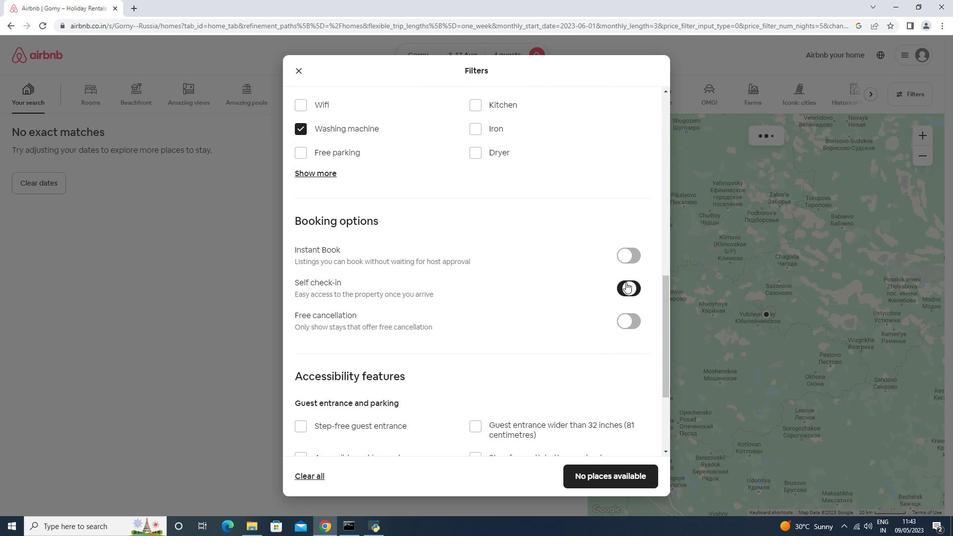 
Action: Mouse scrolled (626, 282) with delta (0, 0)
Screenshot: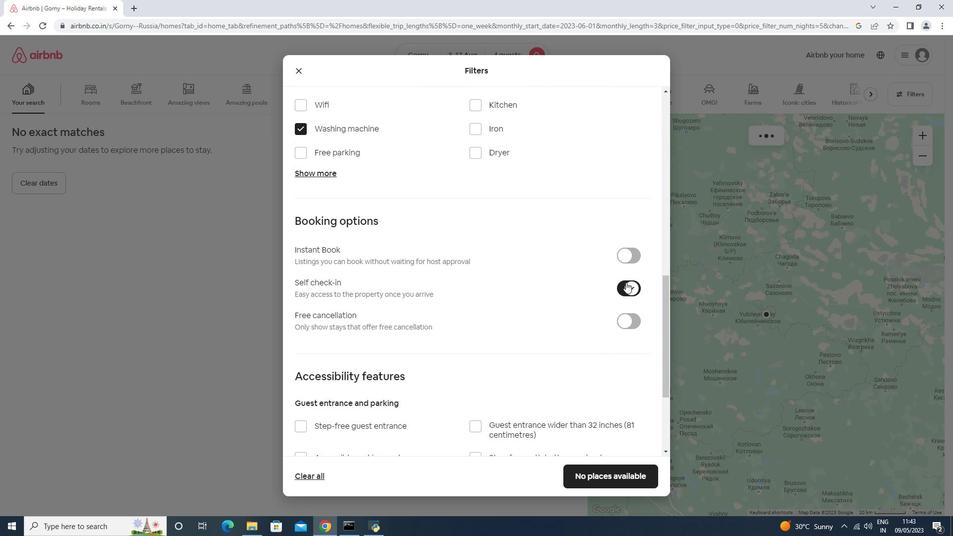 
Action: Mouse scrolled (626, 282) with delta (0, 0)
Screenshot: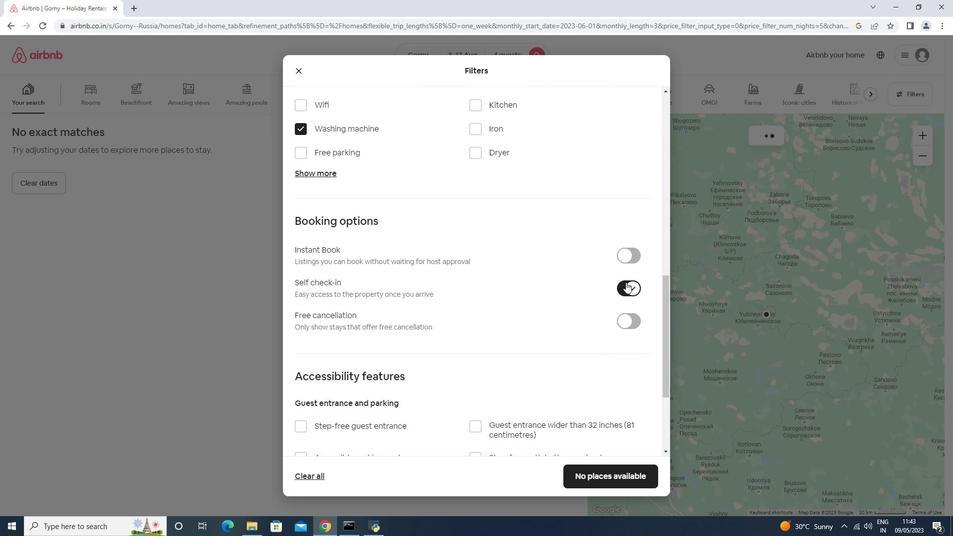 
Action: Mouse moved to (385, 396)
Screenshot: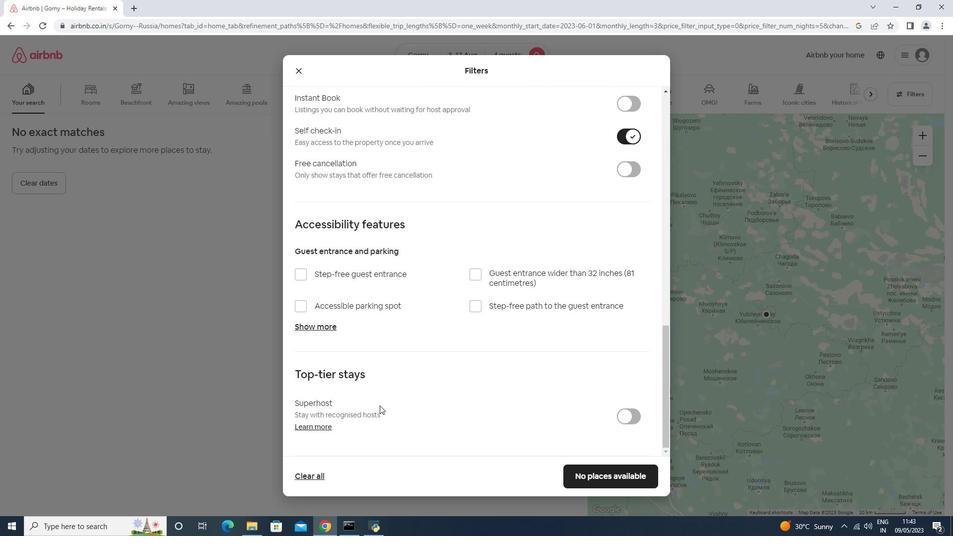 
Action: Mouse scrolled (385, 396) with delta (0, 0)
Screenshot: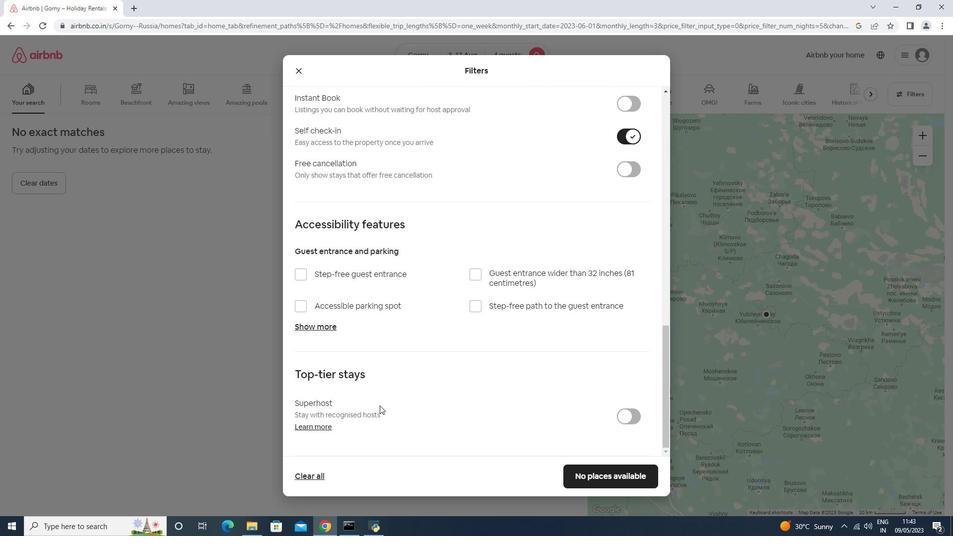 
Action: Mouse scrolled (385, 396) with delta (0, 0)
Screenshot: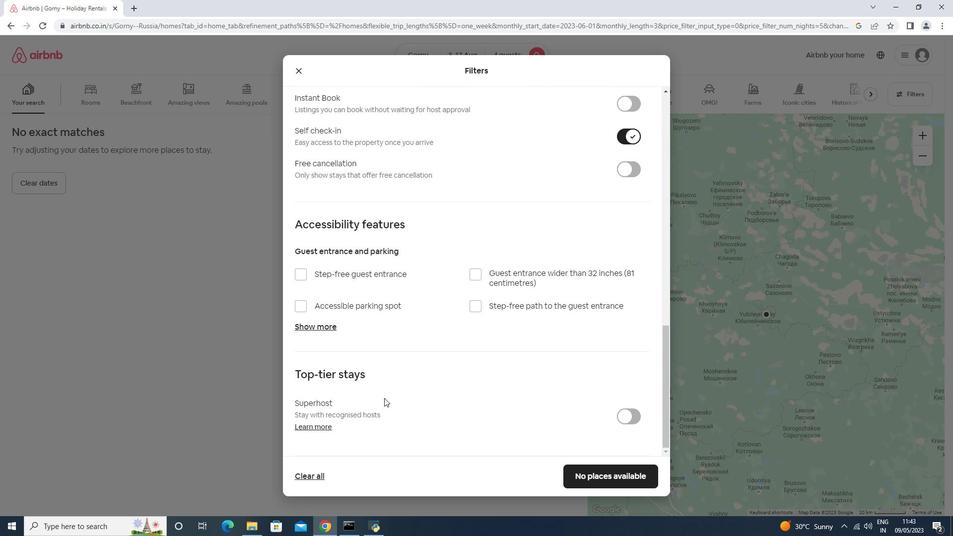 
Action: Mouse scrolled (385, 396) with delta (0, 0)
Screenshot: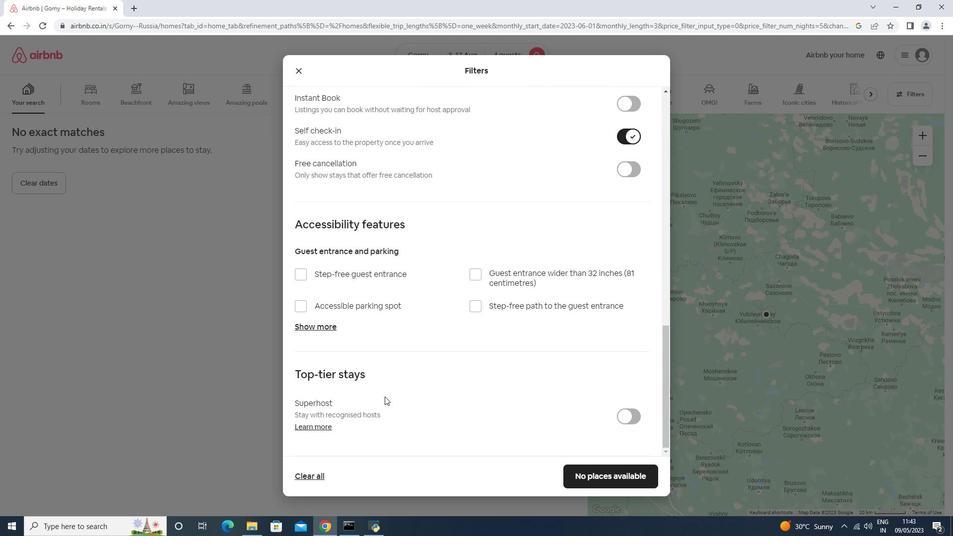 
Action: Mouse scrolled (385, 396) with delta (0, 0)
Screenshot: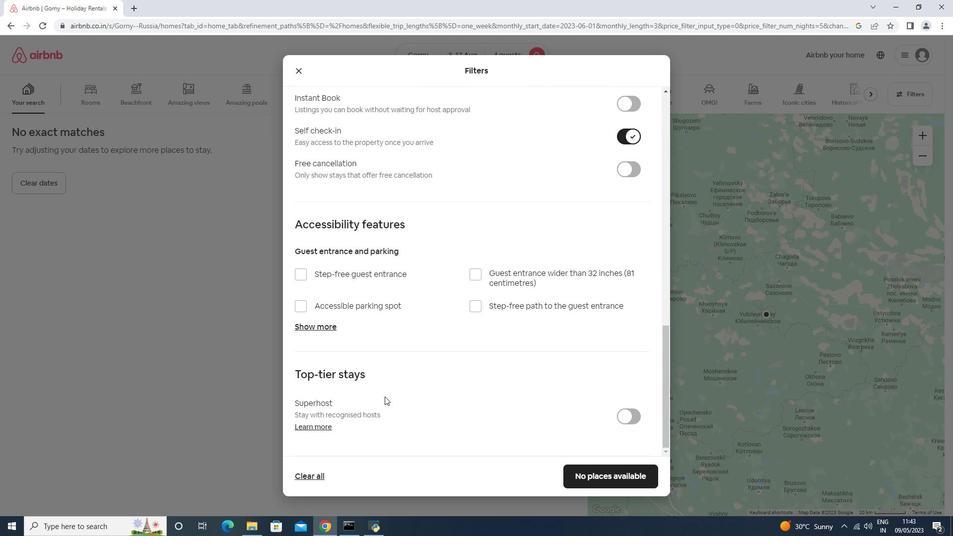 
Action: Mouse scrolled (385, 396) with delta (0, 0)
Screenshot: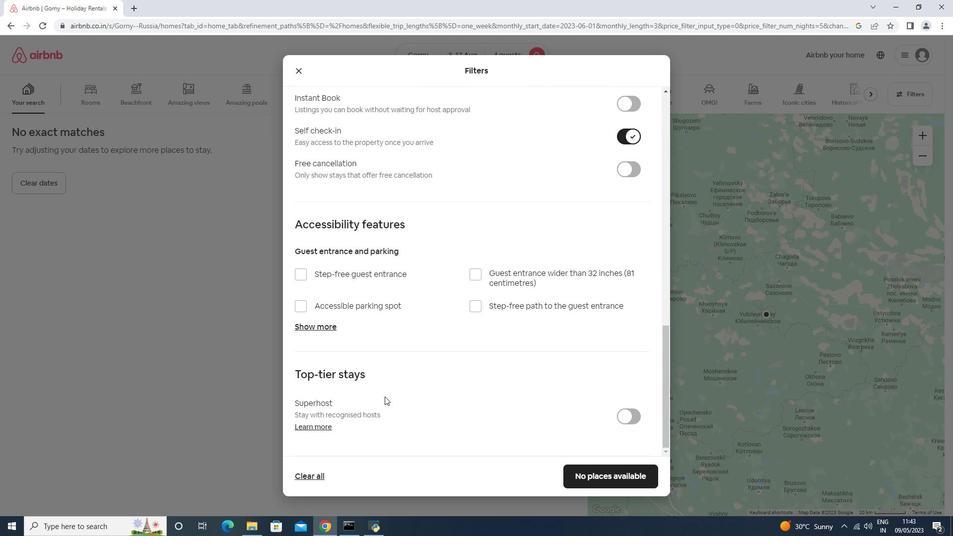 
Action: Mouse scrolled (385, 396) with delta (0, 0)
Screenshot: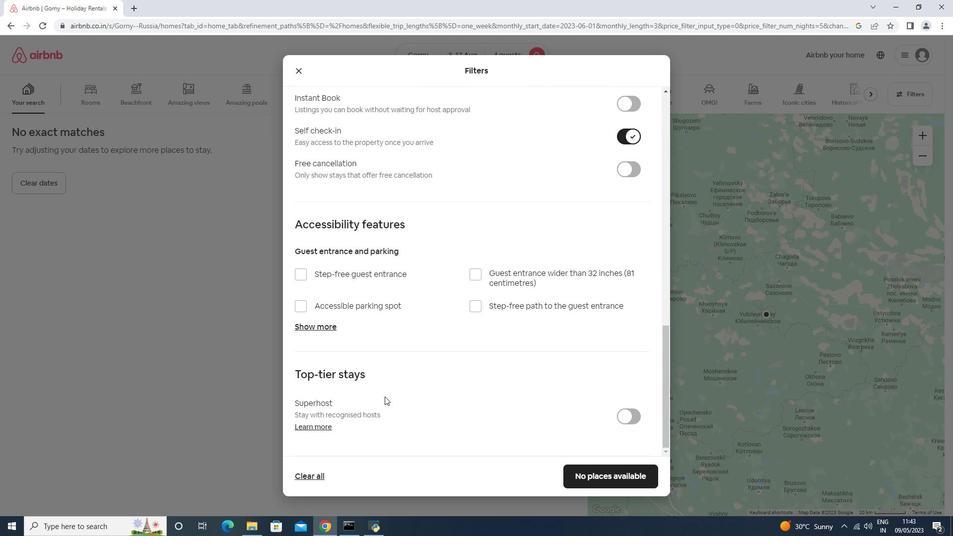 
Action: Mouse scrolled (385, 396) with delta (0, 0)
Screenshot: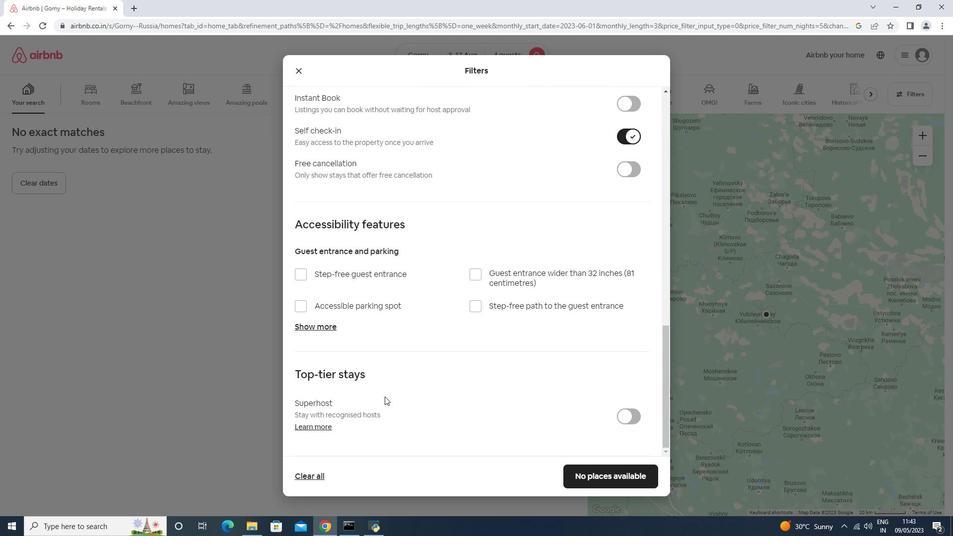 
Action: Mouse scrolled (385, 396) with delta (0, 0)
Screenshot: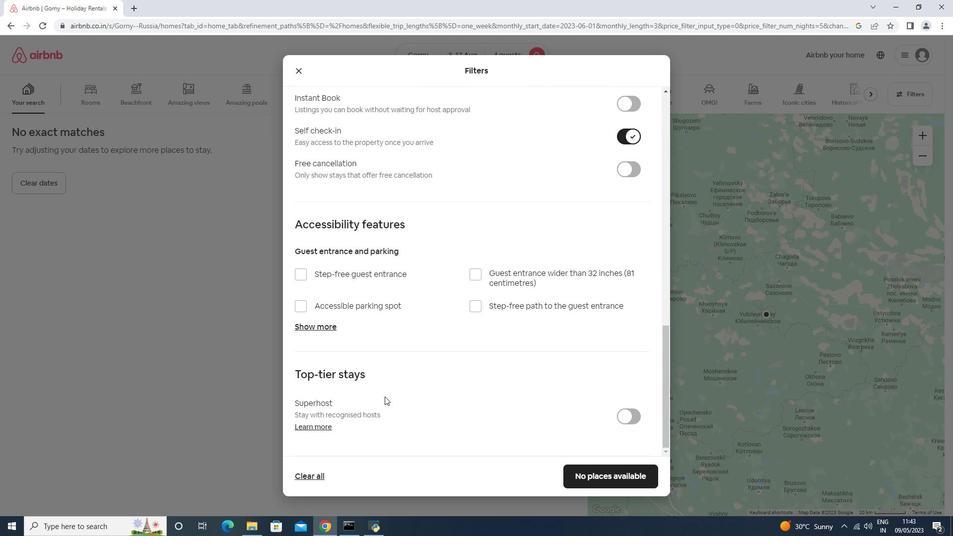 
Action: Mouse scrolled (385, 396) with delta (0, 0)
Screenshot: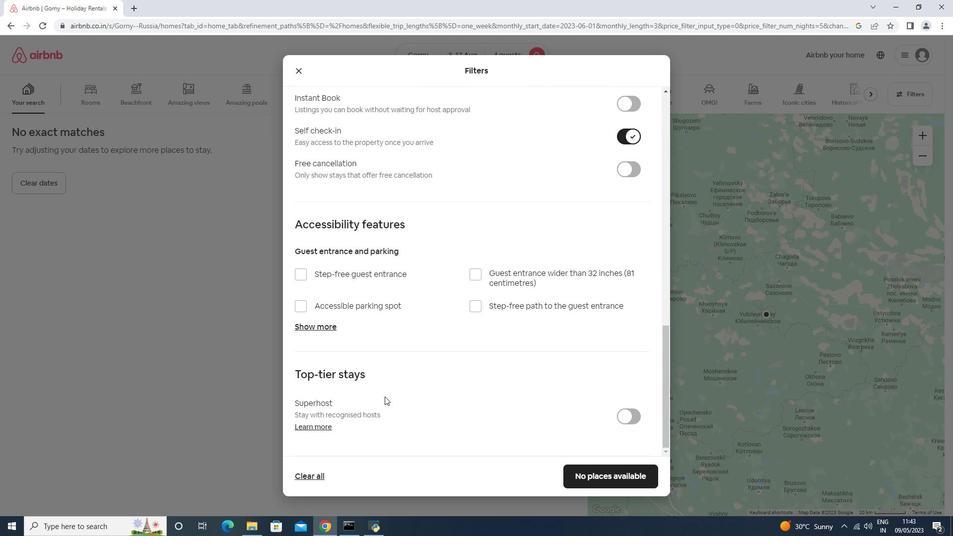 
Action: Mouse moved to (606, 478)
Screenshot: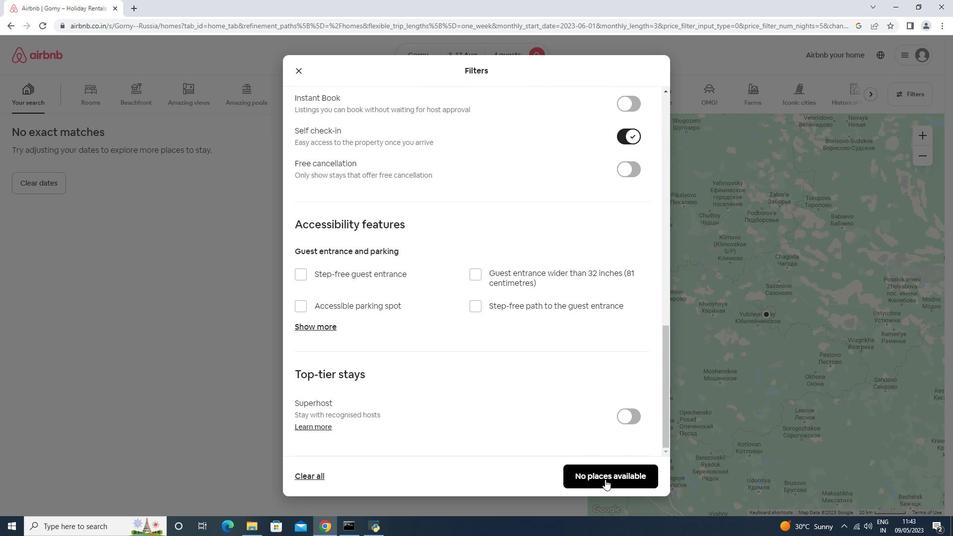 
Action: Mouse pressed left at (606, 478)
Screenshot: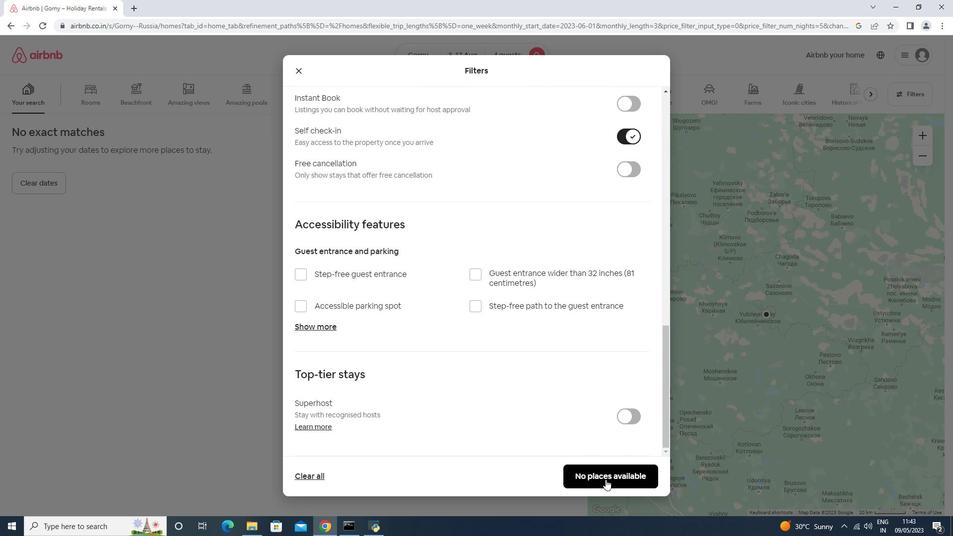 
Action: Mouse moved to (607, 478)
Screenshot: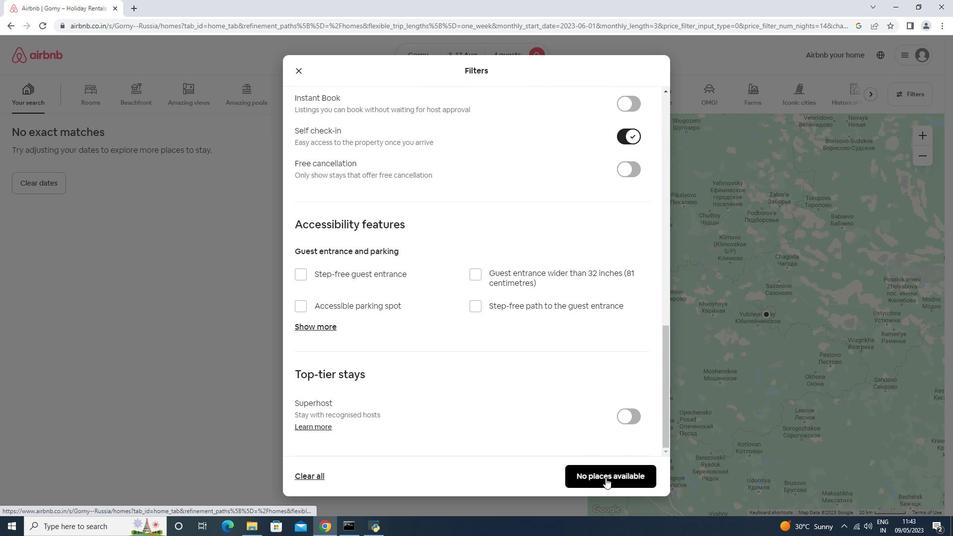 
